 Task: Open Card Card0000000157 in Board Board0000000040 in Workspace WS0000000014 in Trello. Add Member Ayush98111@gmail.com to Card Card0000000157 in Board Board0000000040 in Workspace WS0000000014 in Trello. Add Green Label titled Label0000000157 to Card Card0000000157 in Board Board0000000040 in Workspace WS0000000014 in Trello. Add Checklist CL0000000157 to Card Card0000000157 in Board Board0000000040 in Workspace WS0000000014 in Trello. Add Dates with Start Date as Apr 08 2023 and Due Date as Apr 30 2023 to Card Card0000000157 in Board Board0000000040 in Workspace WS0000000014 in Trello
Action: Mouse moved to (185, 431)
Screenshot: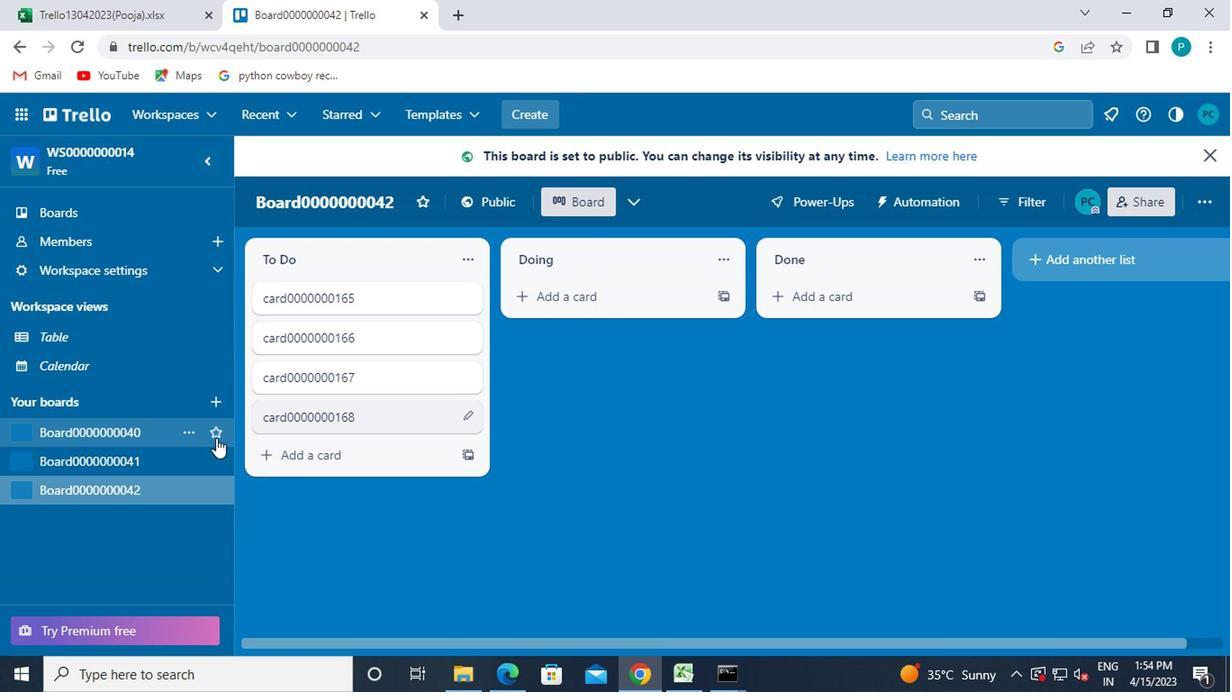 
Action: Mouse pressed left at (185, 431)
Screenshot: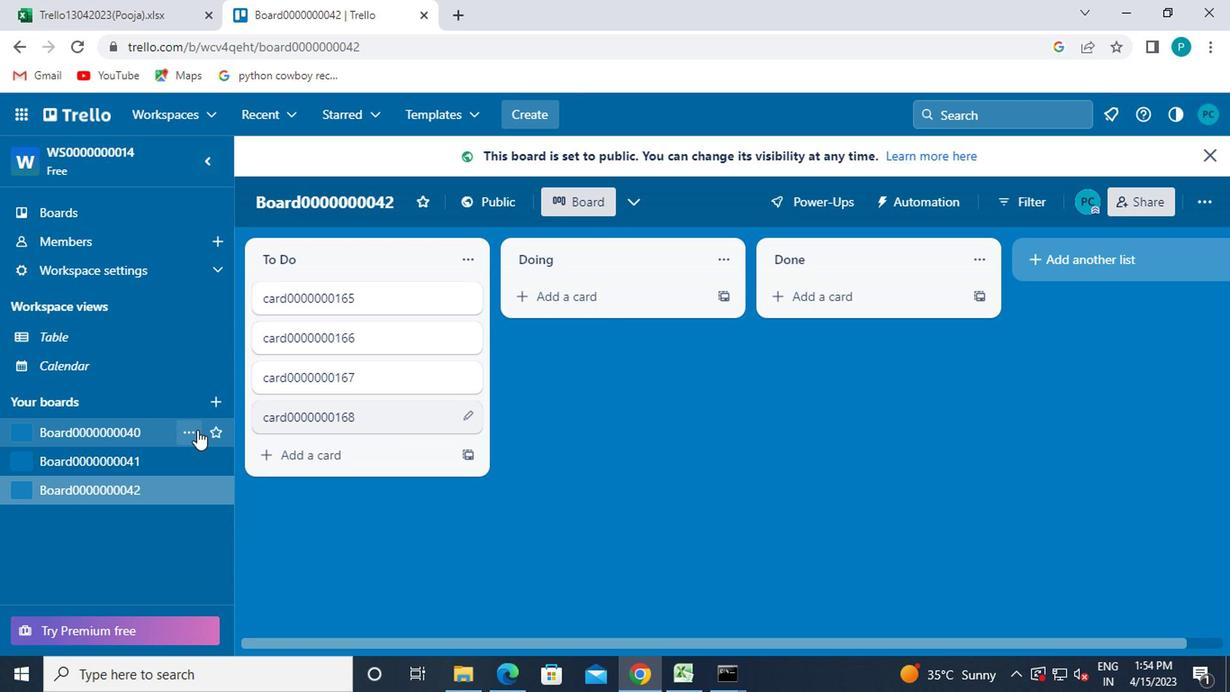 
Action: Mouse moved to (123, 431)
Screenshot: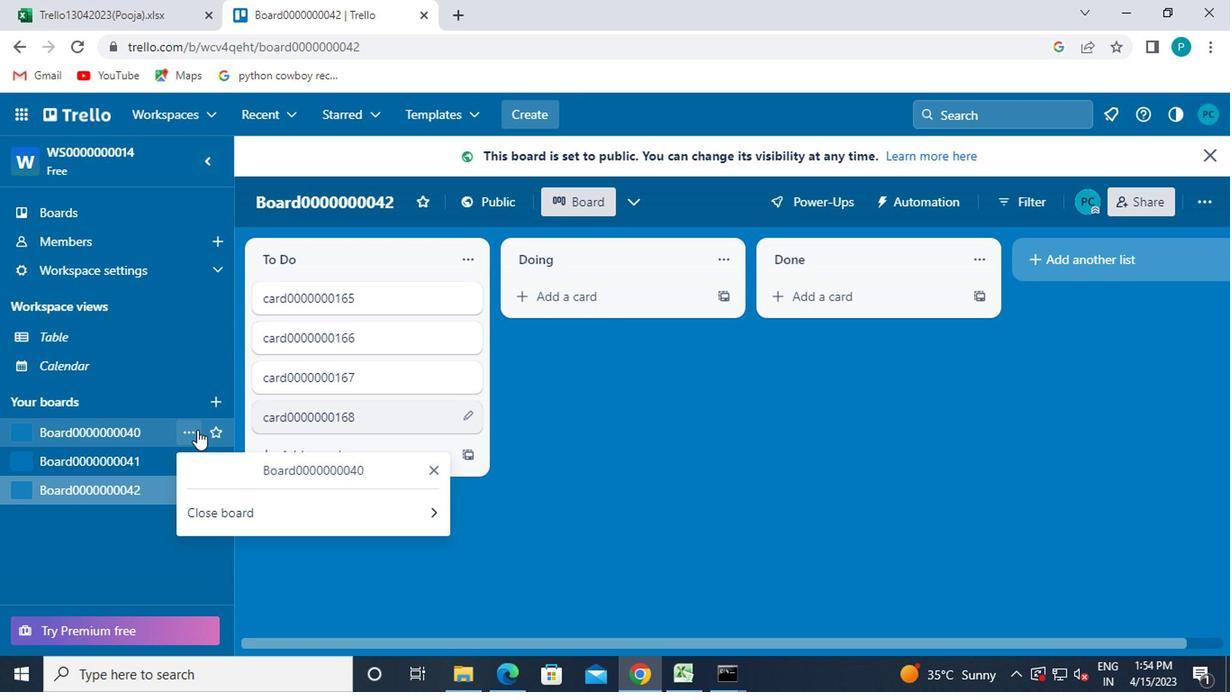 
Action: Mouse pressed left at (123, 431)
Screenshot: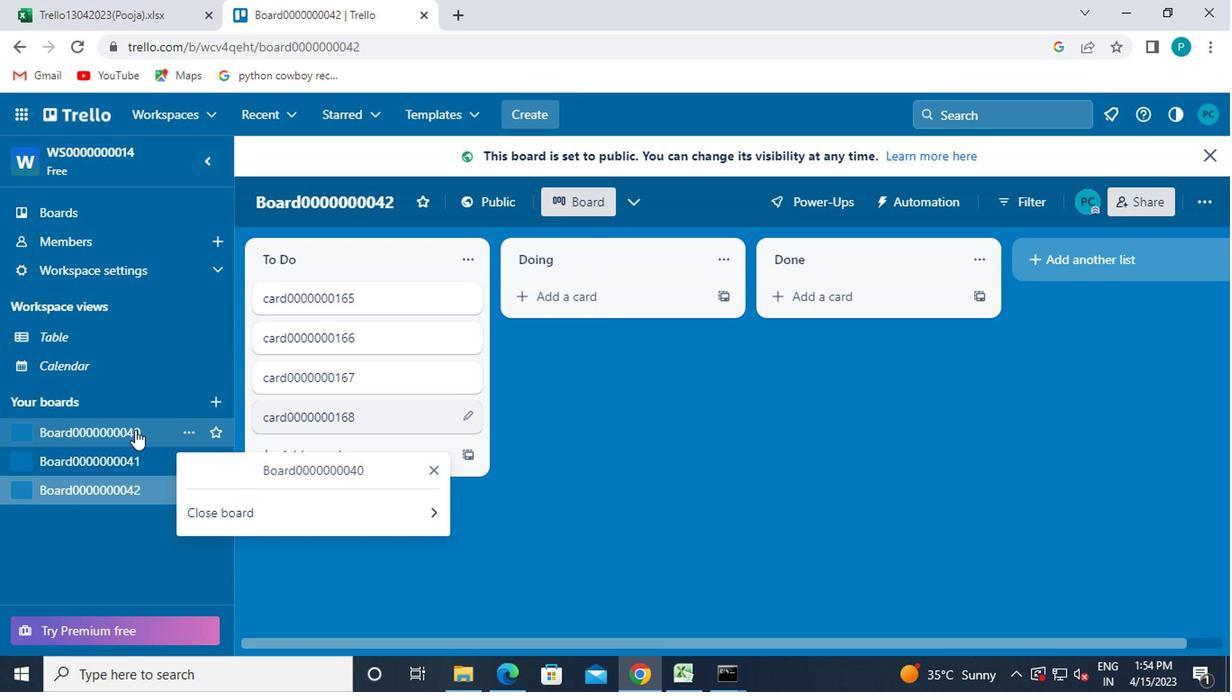 
Action: Mouse moved to (356, 261)
Screenshot: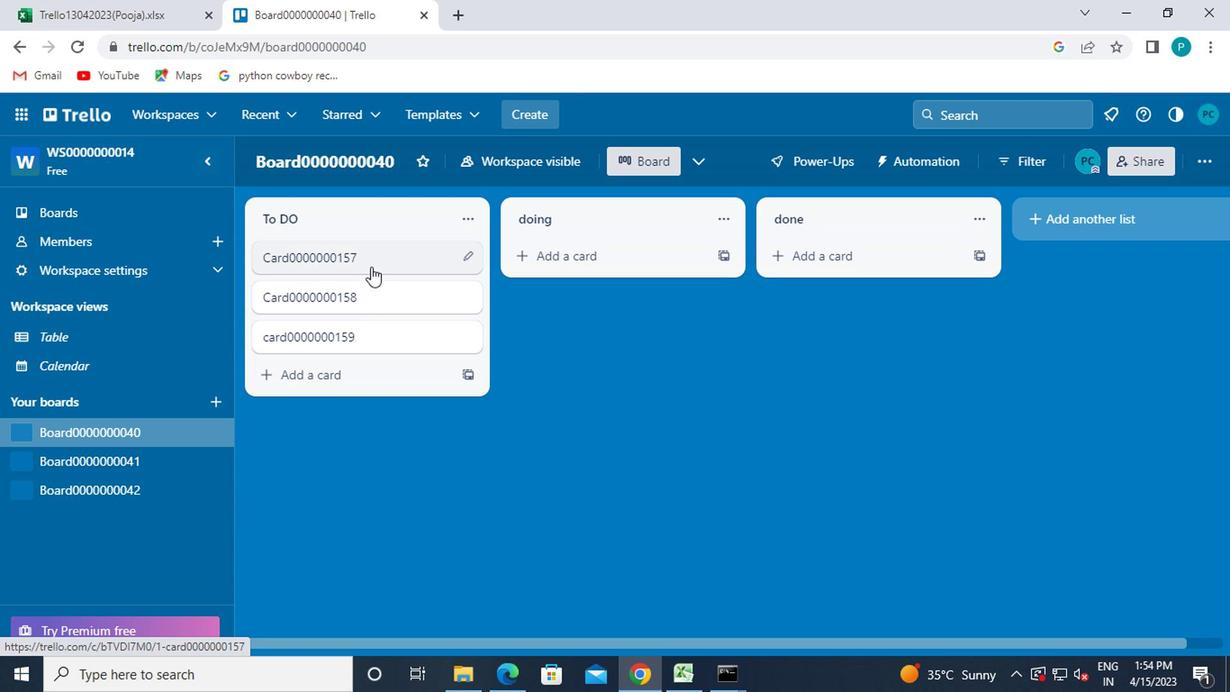 
Action: Mouse pressed left at (356, 261)
Screenshot: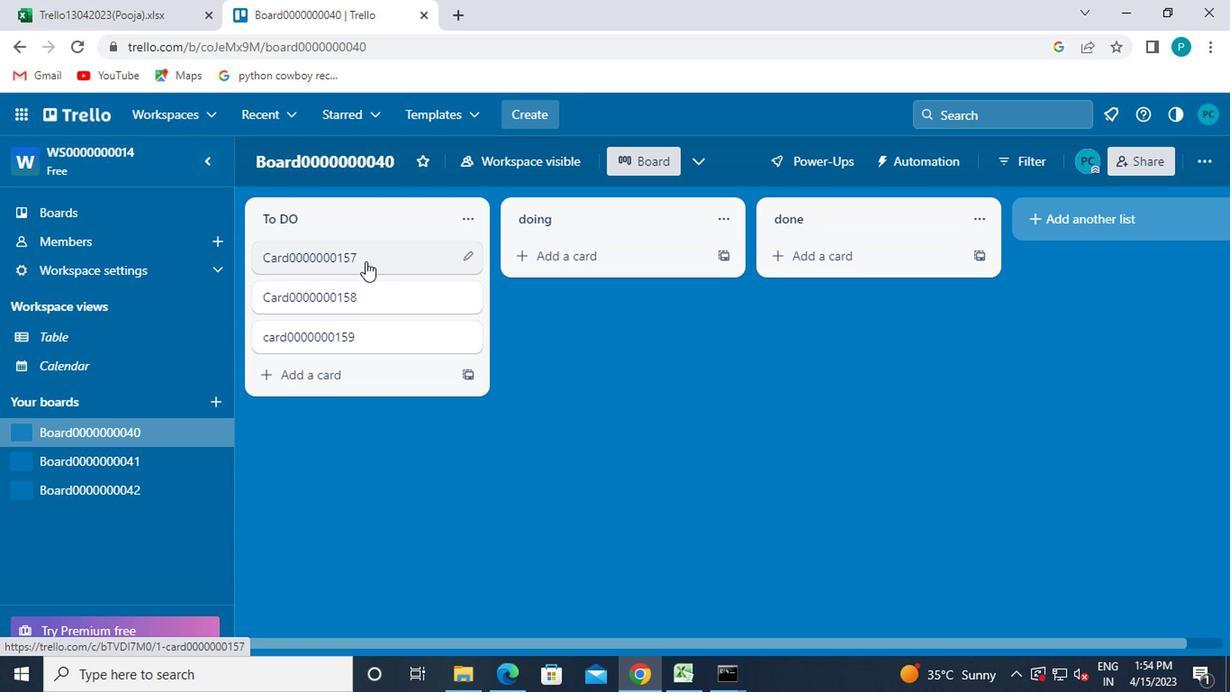 
Action: Mouse moved to (828, 261)
Screenshot: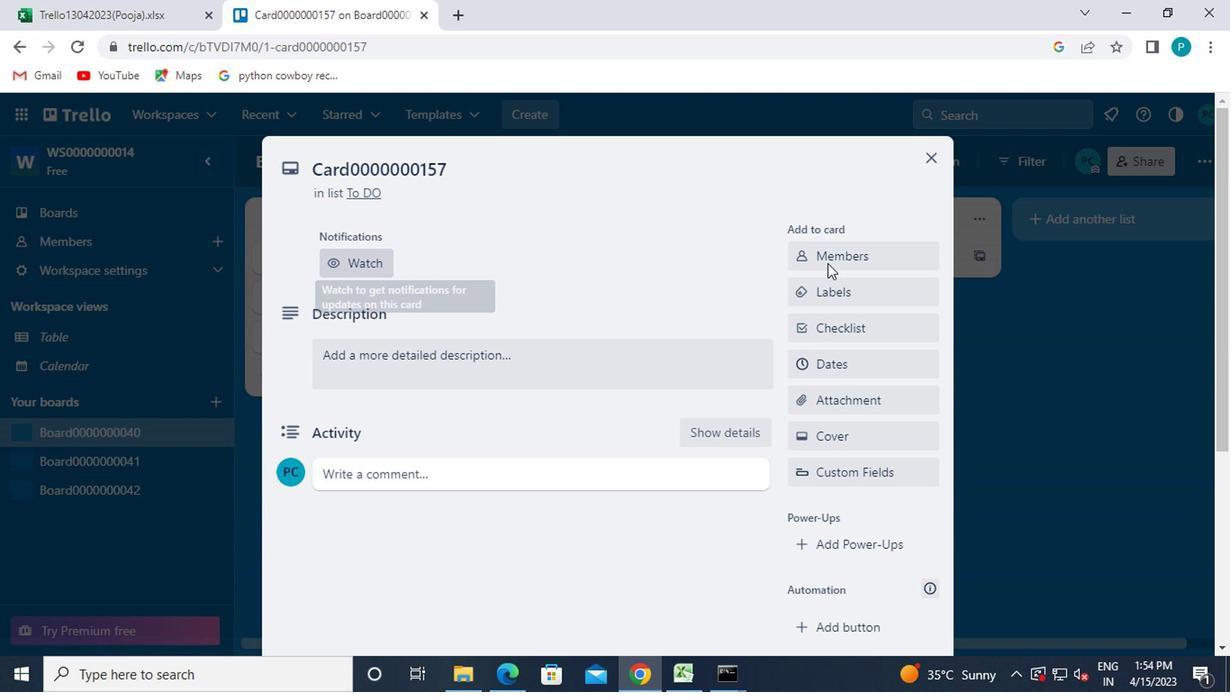 
Action: Mouse pressed left at (828, 261)
Screenshot: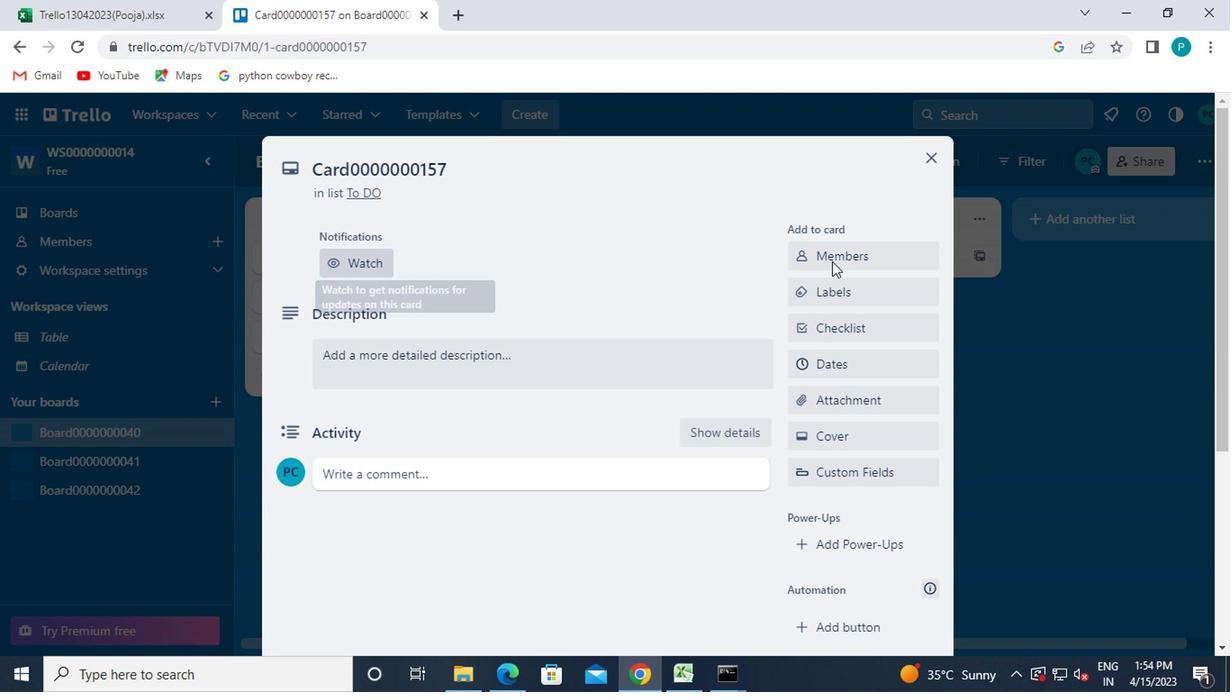 
Action: Mouse moved to (833, 337)
Screenshot: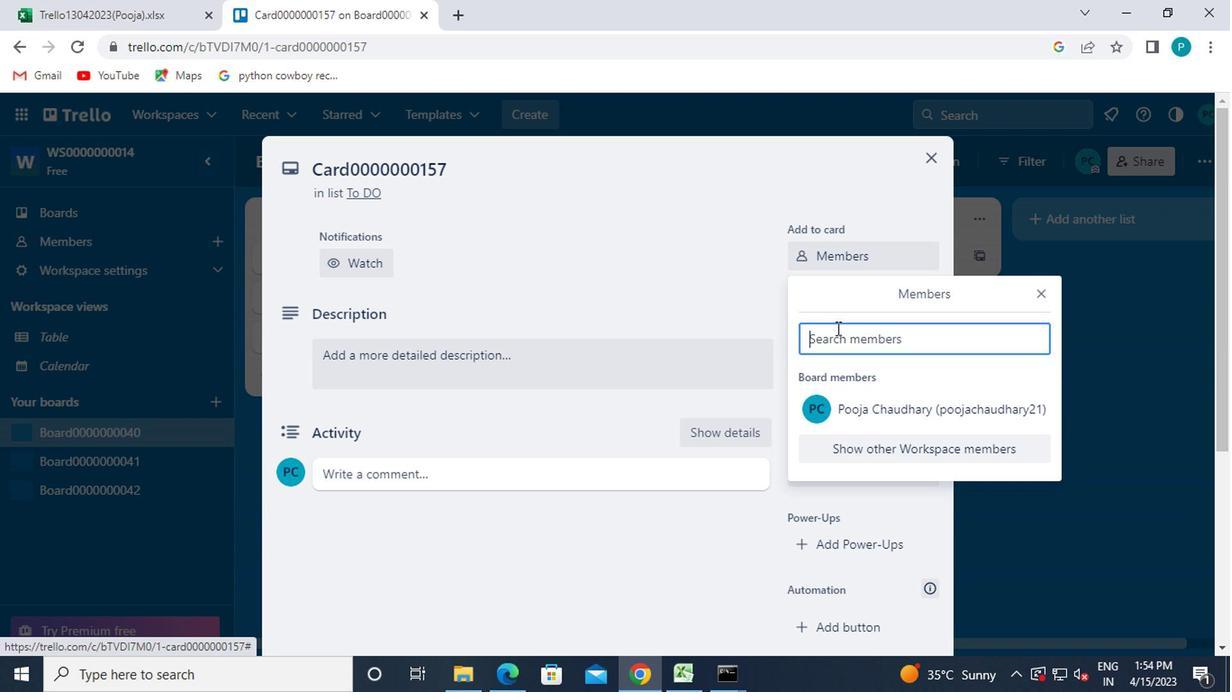 
Action: Mouse pressed left at (833, 337)
Screenshot: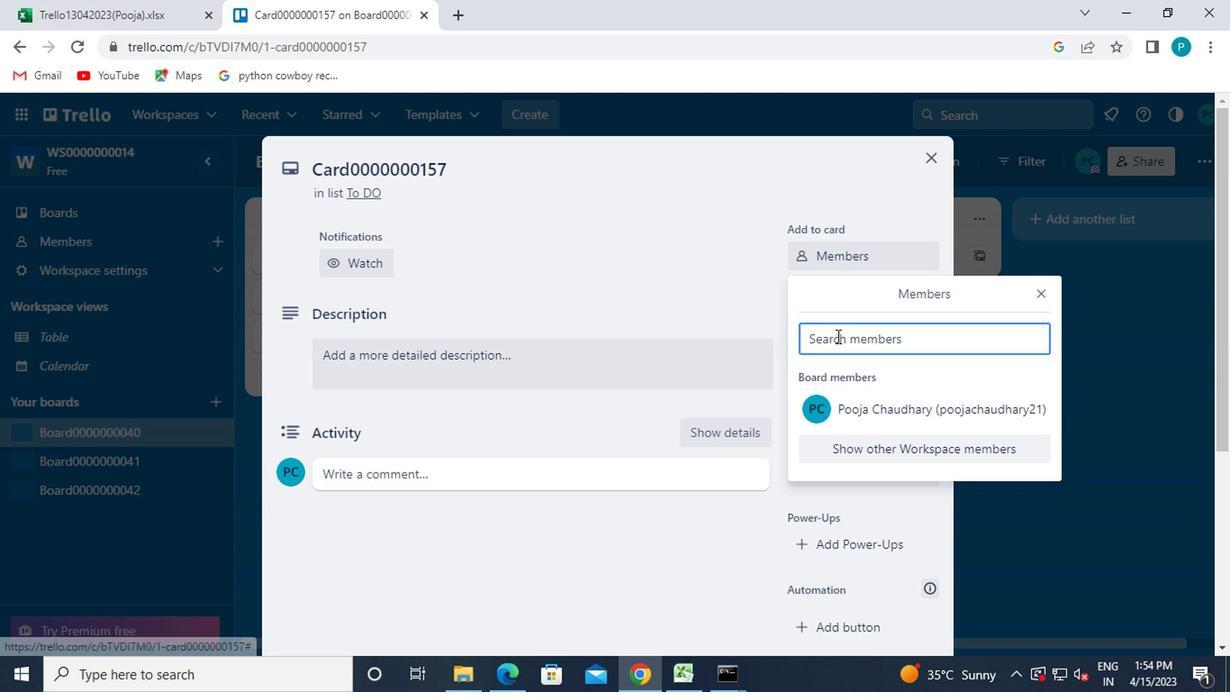 
Action: Mouse moved to (833, 337)
Screenshot: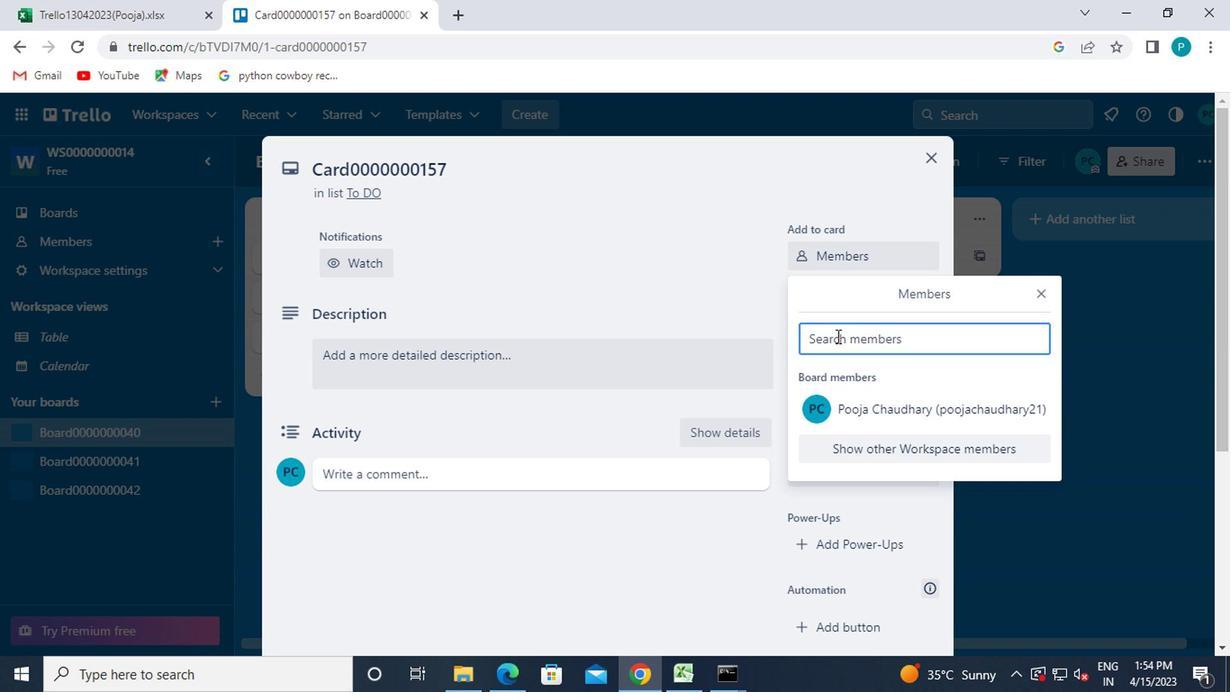 
Action: Key pressed ayush98111<Key.shift>@GMAIL.COM
Screenshot: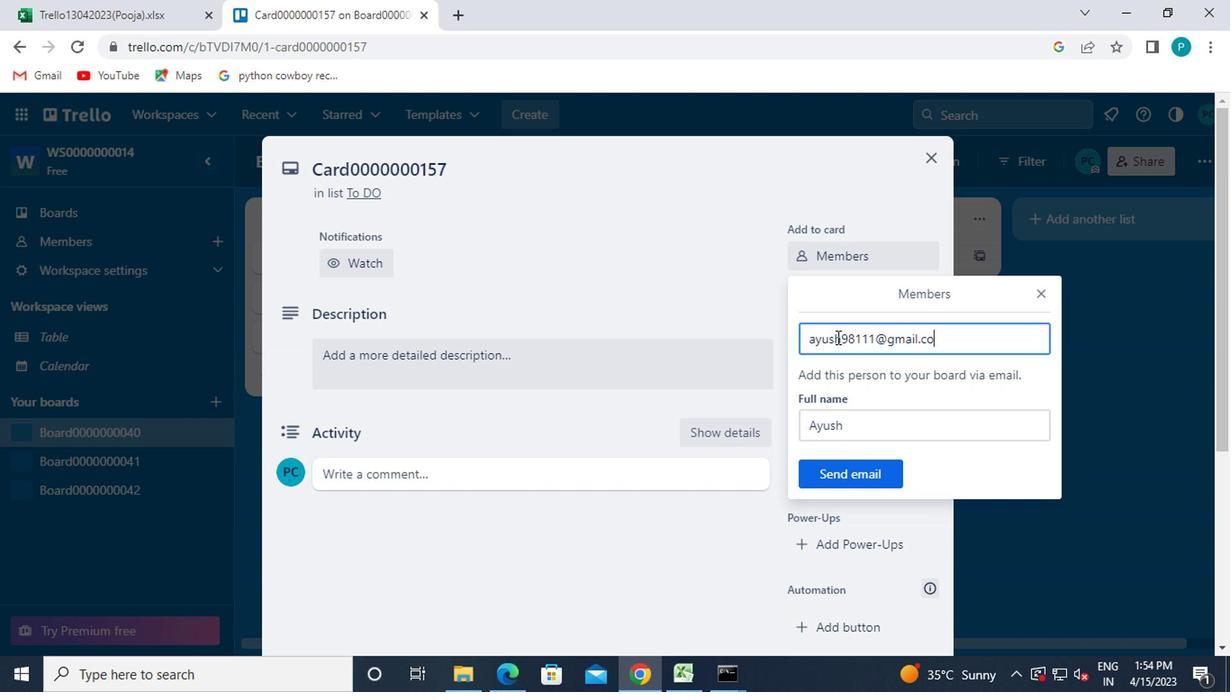 
Action: Mouse moved to (856, 466)
Screenshot: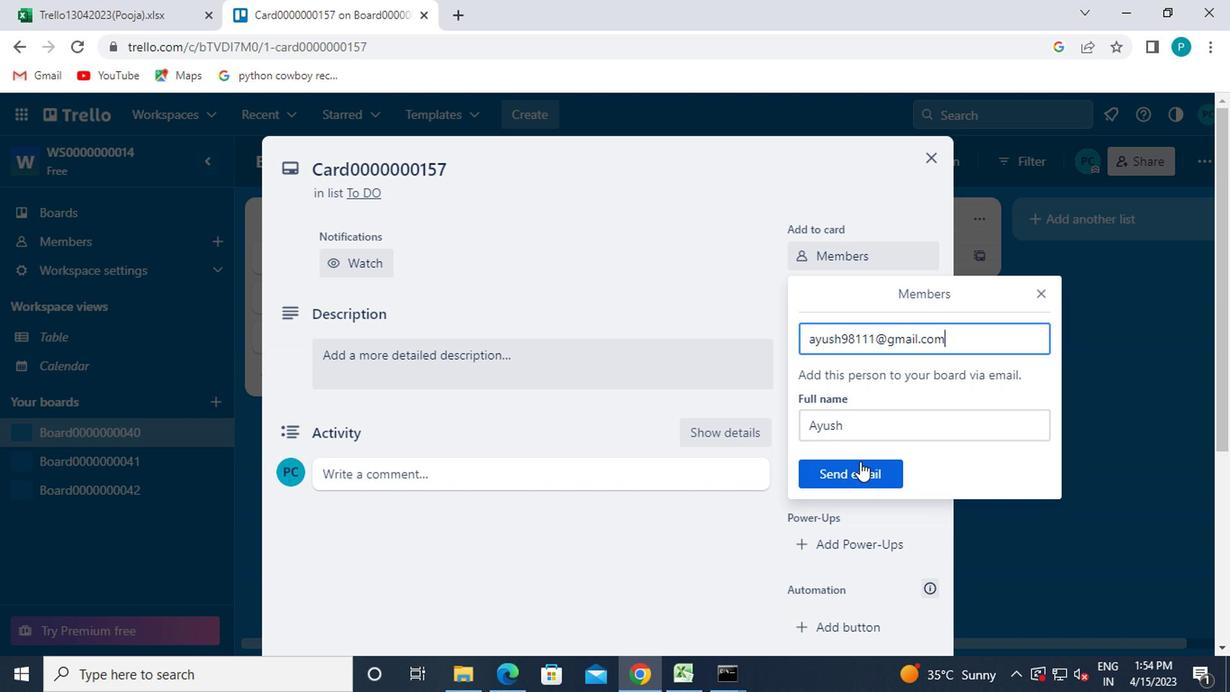 
Action: Mouse pressed left at (856, 466)
Screenshot: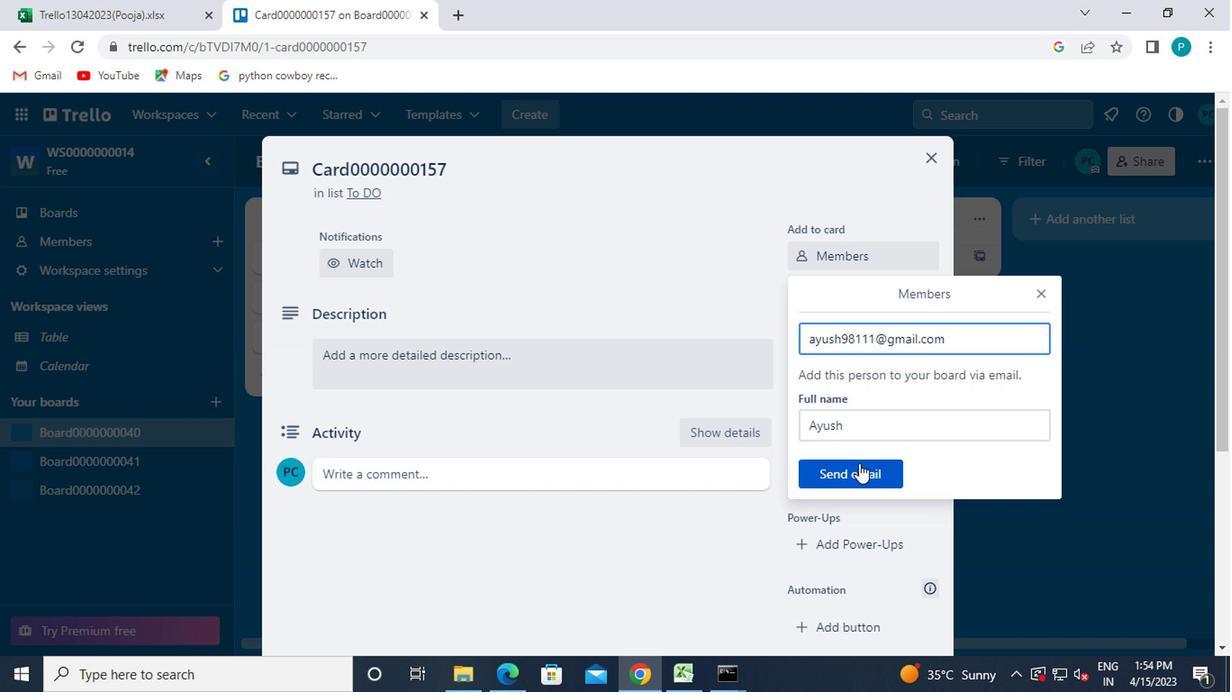 
Action: Mouse moved to (834, 355)
Screenshot: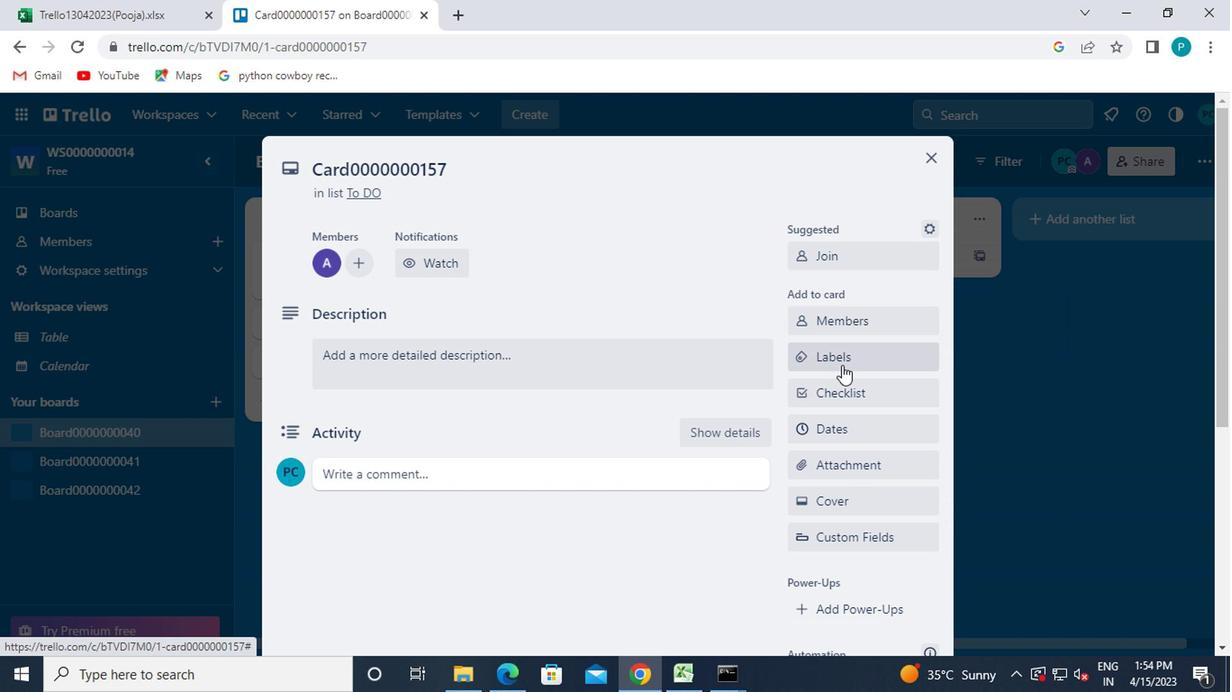 
Action: Mouse pressed left at (834, 355)
Screenshot: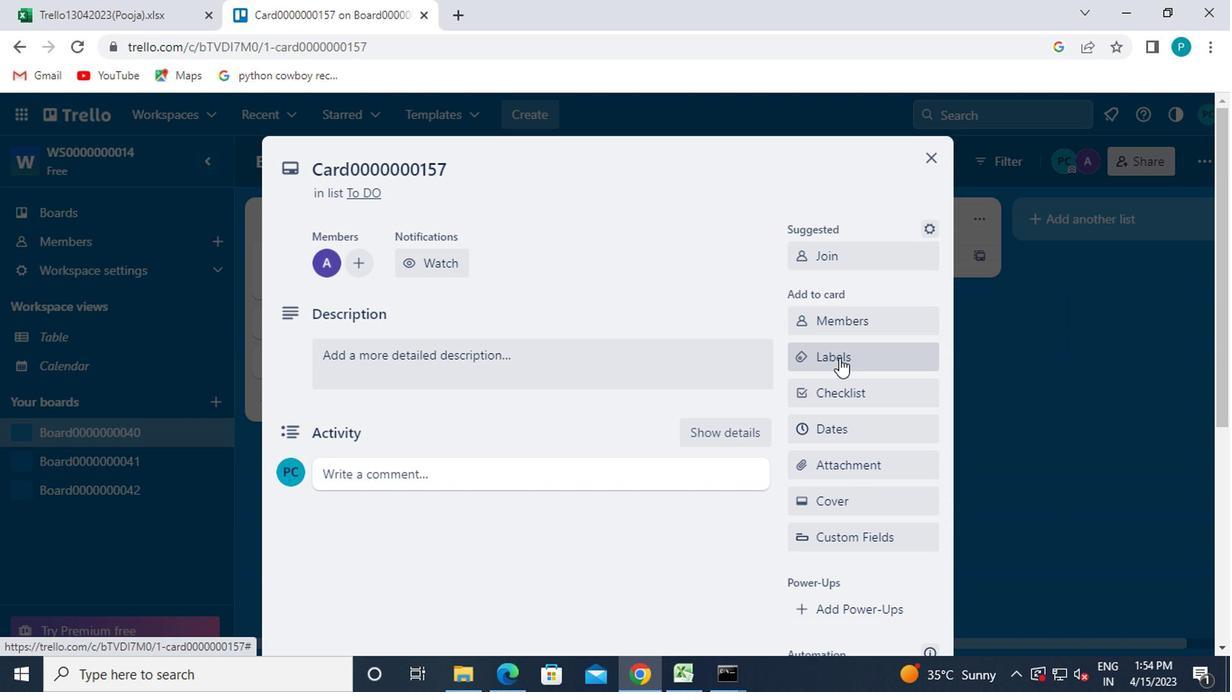 
Action: Mouse moved to (871, 480)
Screenshot: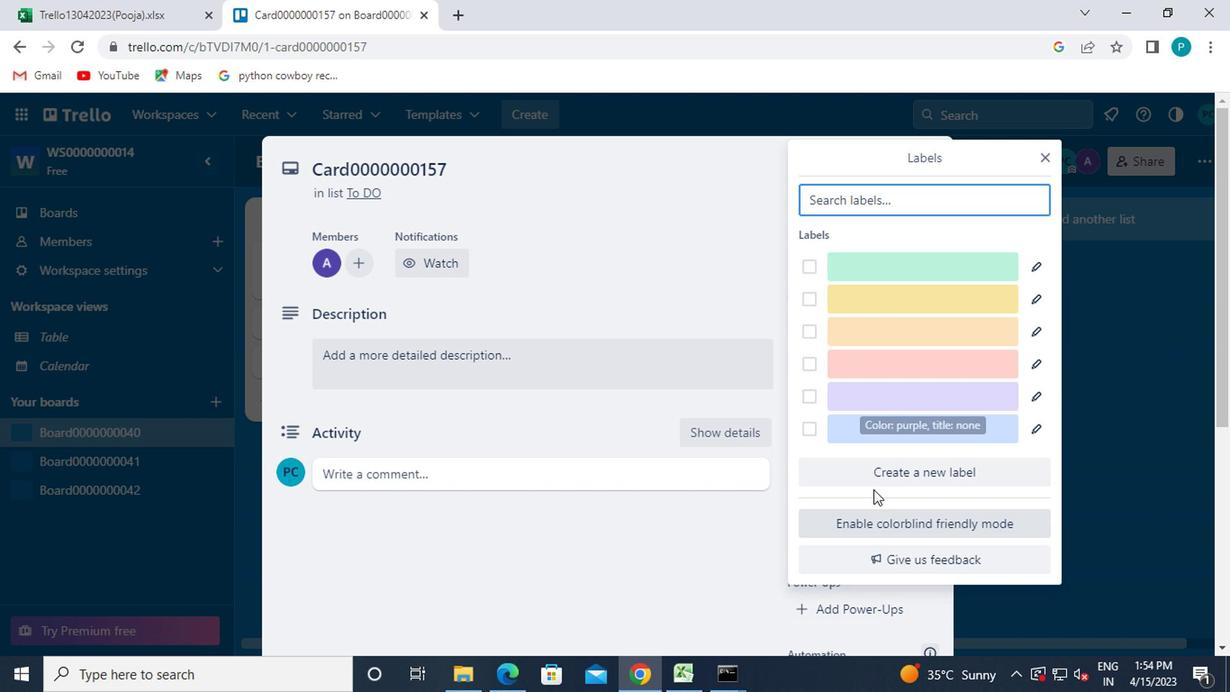 
Action: Mouse pressed left at (871, 480)
Screenshot: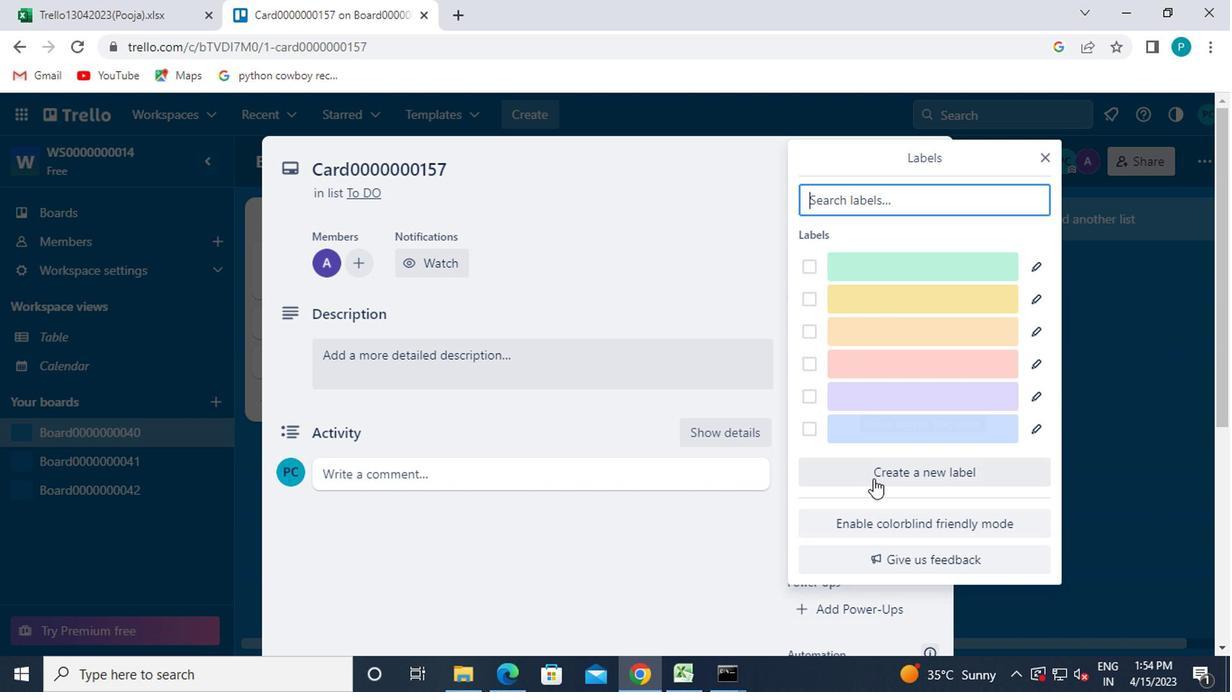 
Action: Mouse moved to (817, 414)
Screenshot: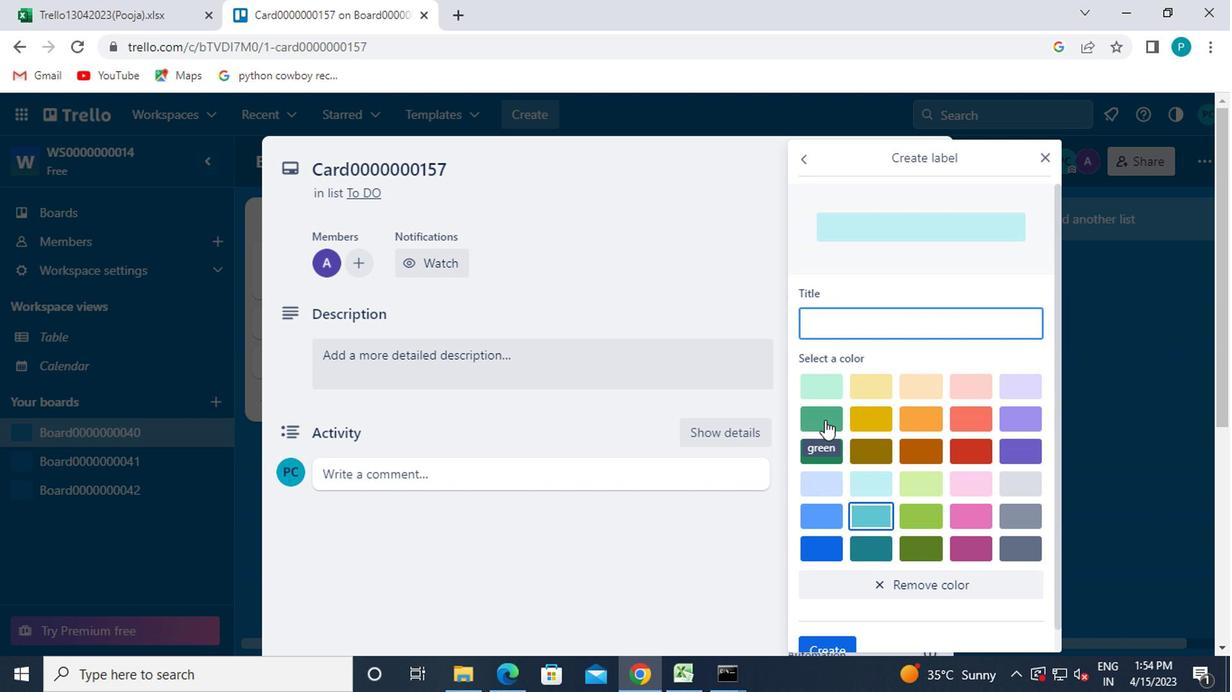 
Action: Mouse pressed left at (817, 414)
Screenshot: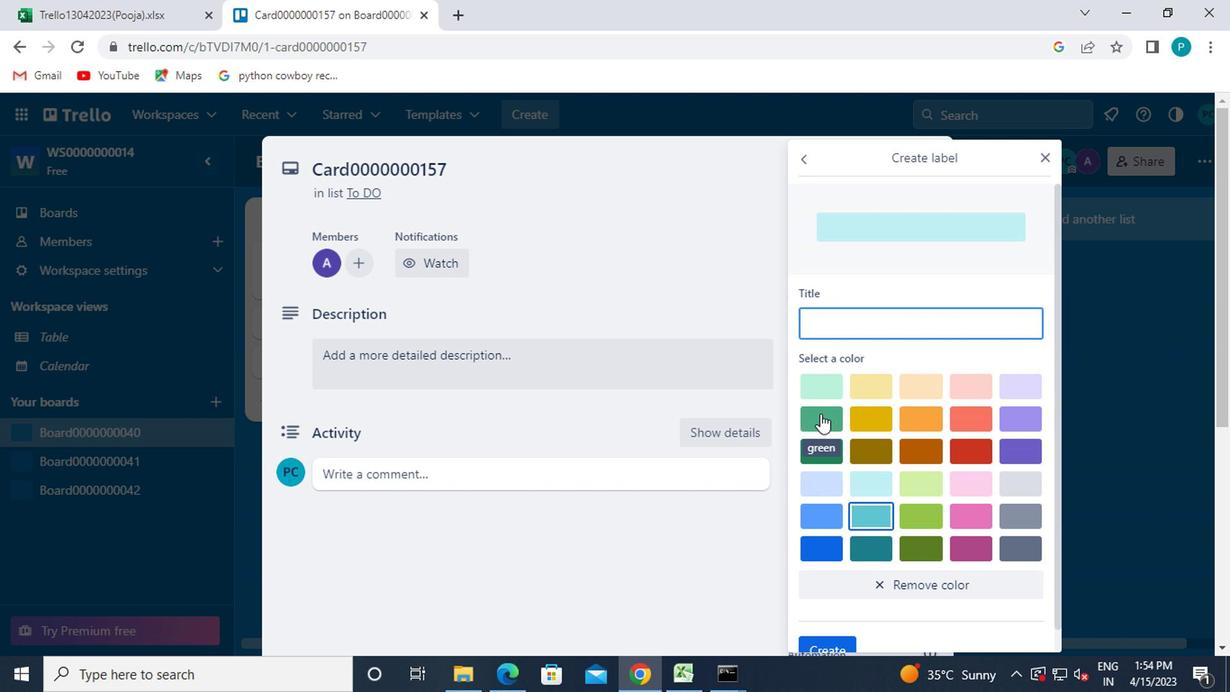 
Action: Mouse moved to (841, 319)
Screenshot: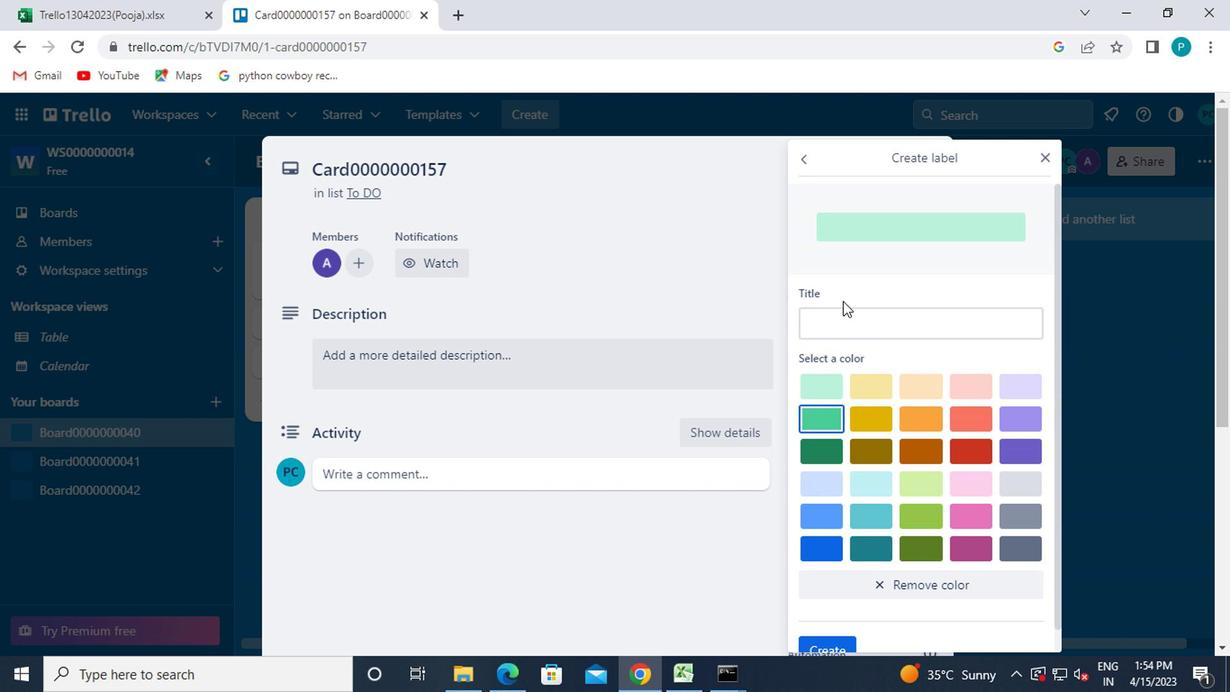 
Action: Mouse pressed left at (841, 319)
Screenshot: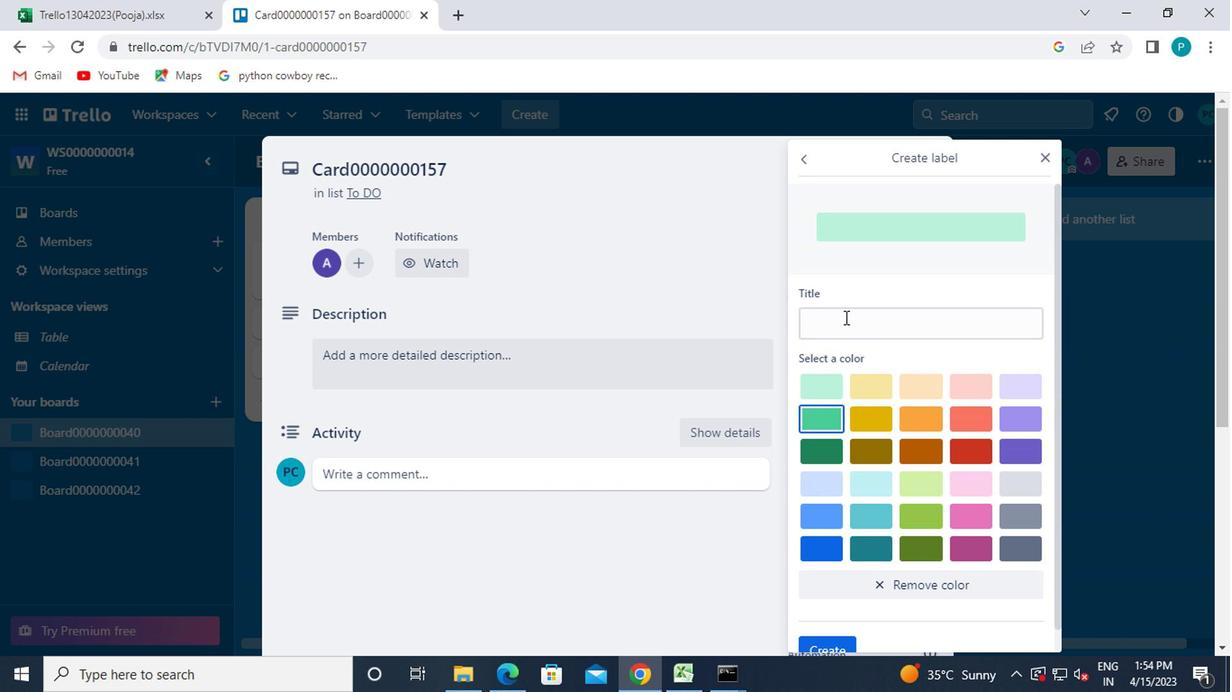 
Action: Mouse moved to (841, 332)
Screenshot: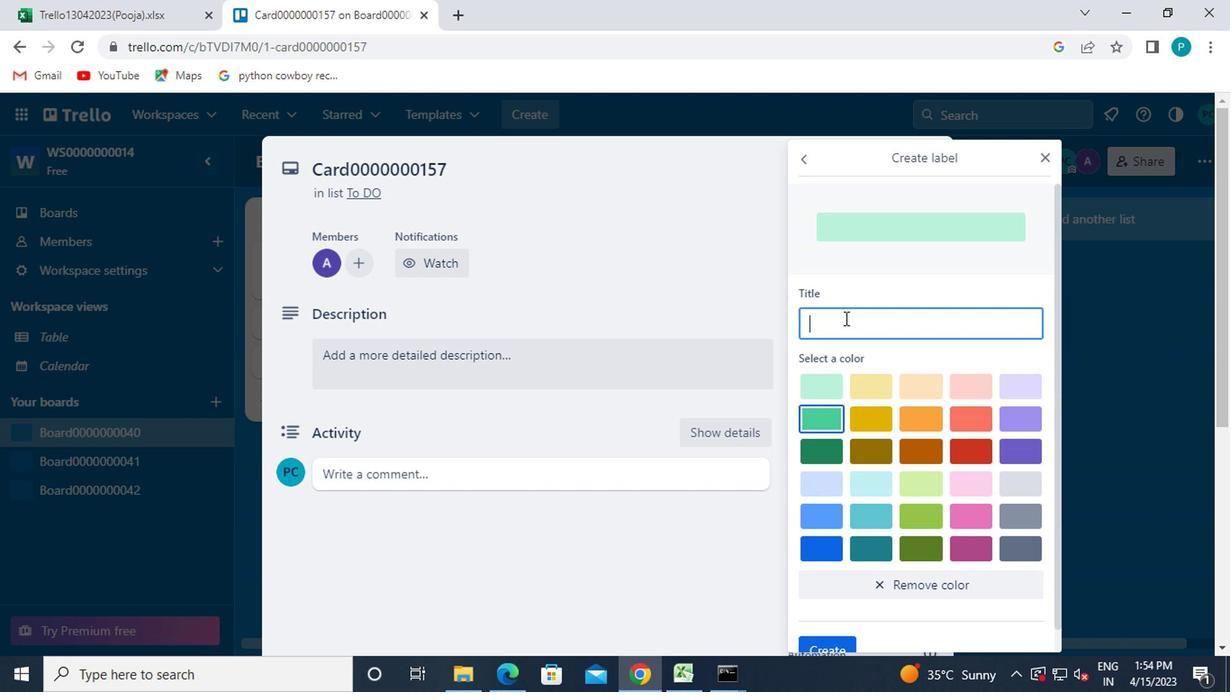 
Action: Key pressed <Key.caps_lock>L<Key.caps_lock>ABEL0000000157
Screenshot: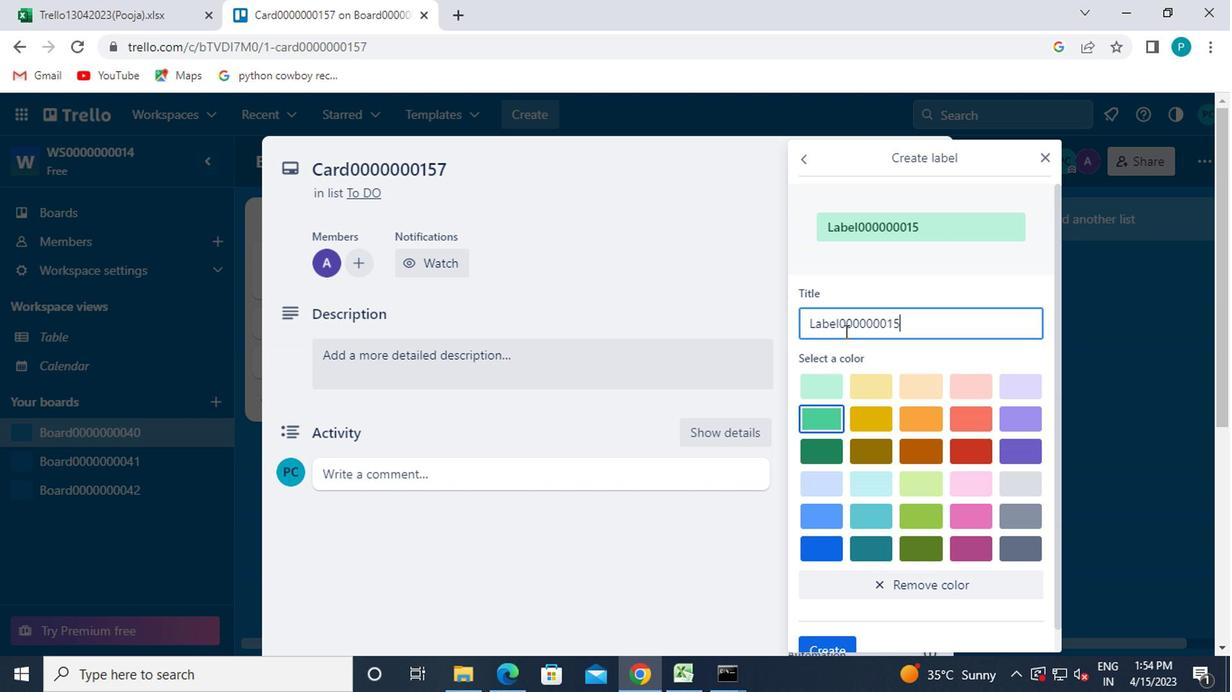 
Action: Mouse moved to (789, 517)
Screenshot: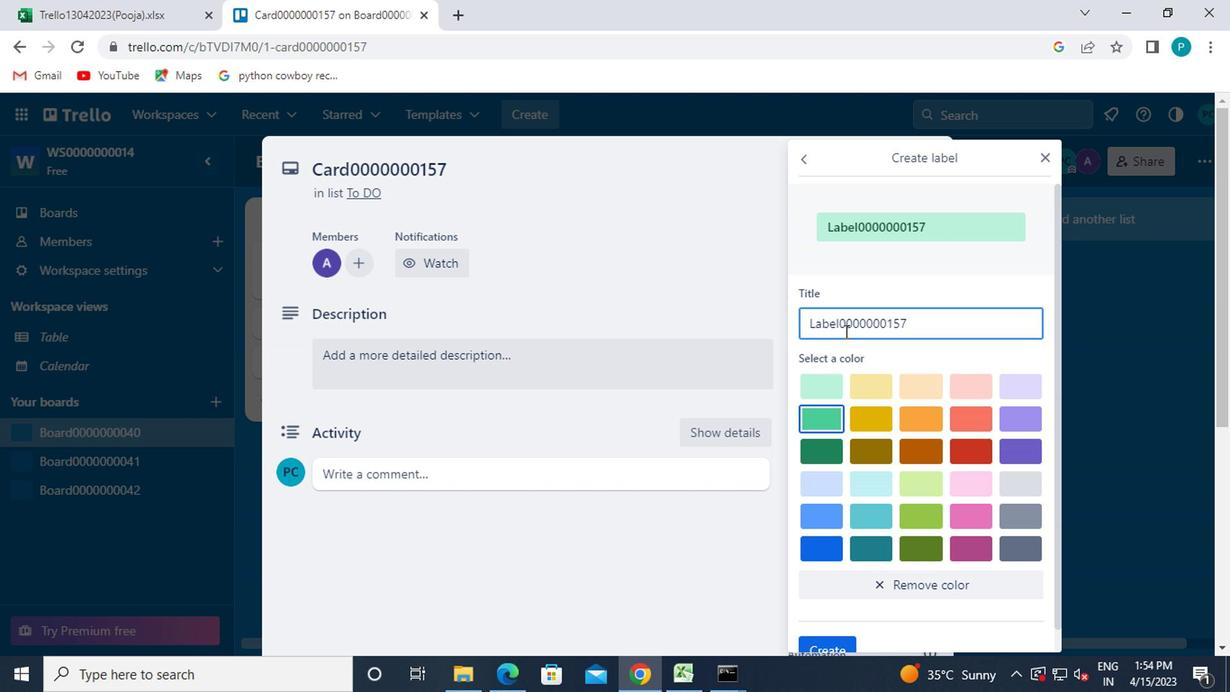 
Action: Mouse scrolled (789, 516) with delta (0, -1)
Screenshot: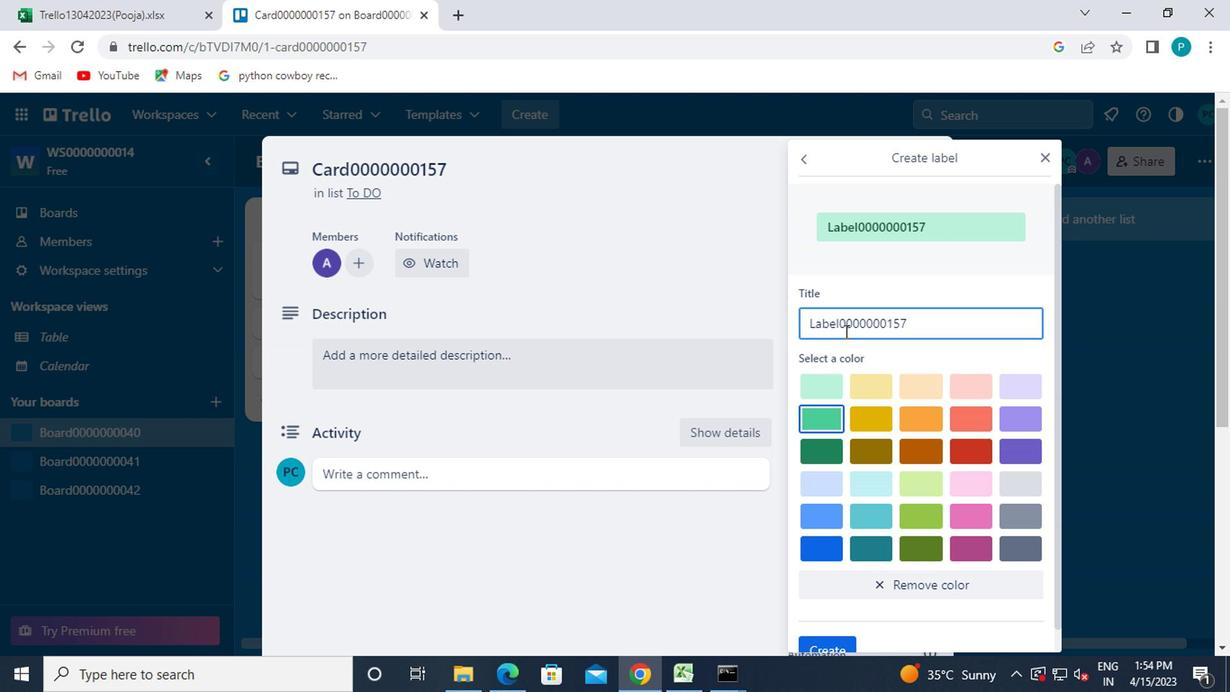 
Action: Mouse moved to (789, 587)
Screenshot: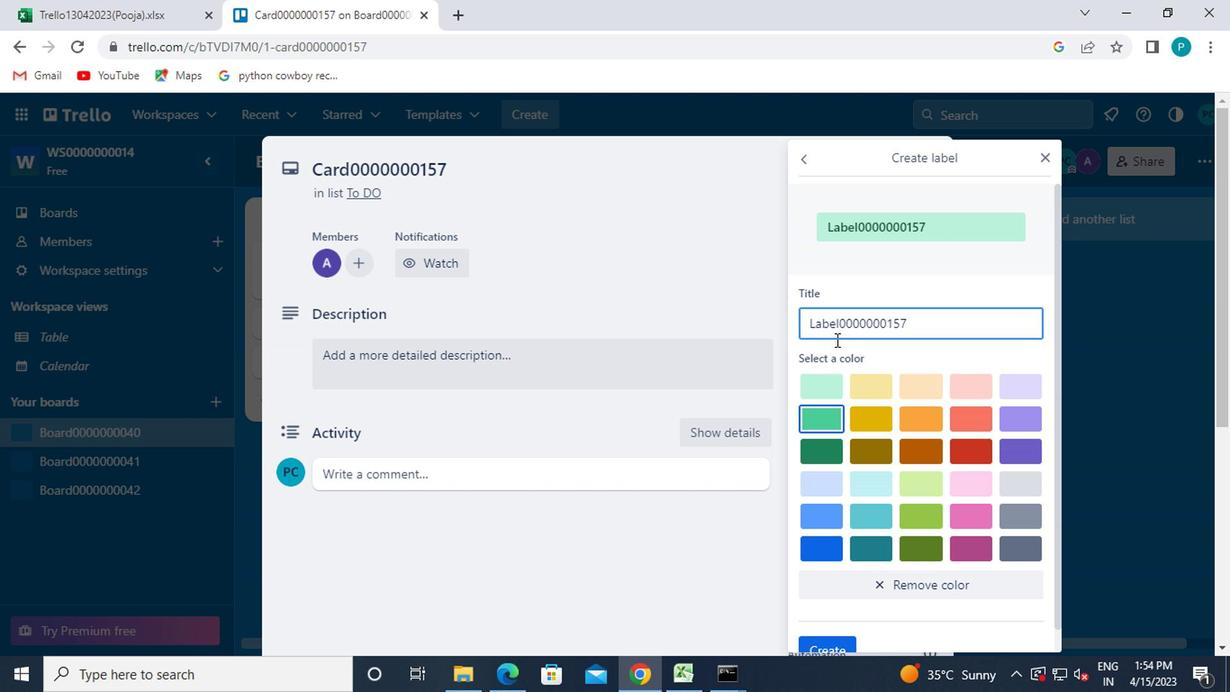 
Action: Mouse scrolled (789, 585) with delta (0, -1)
Screenshot: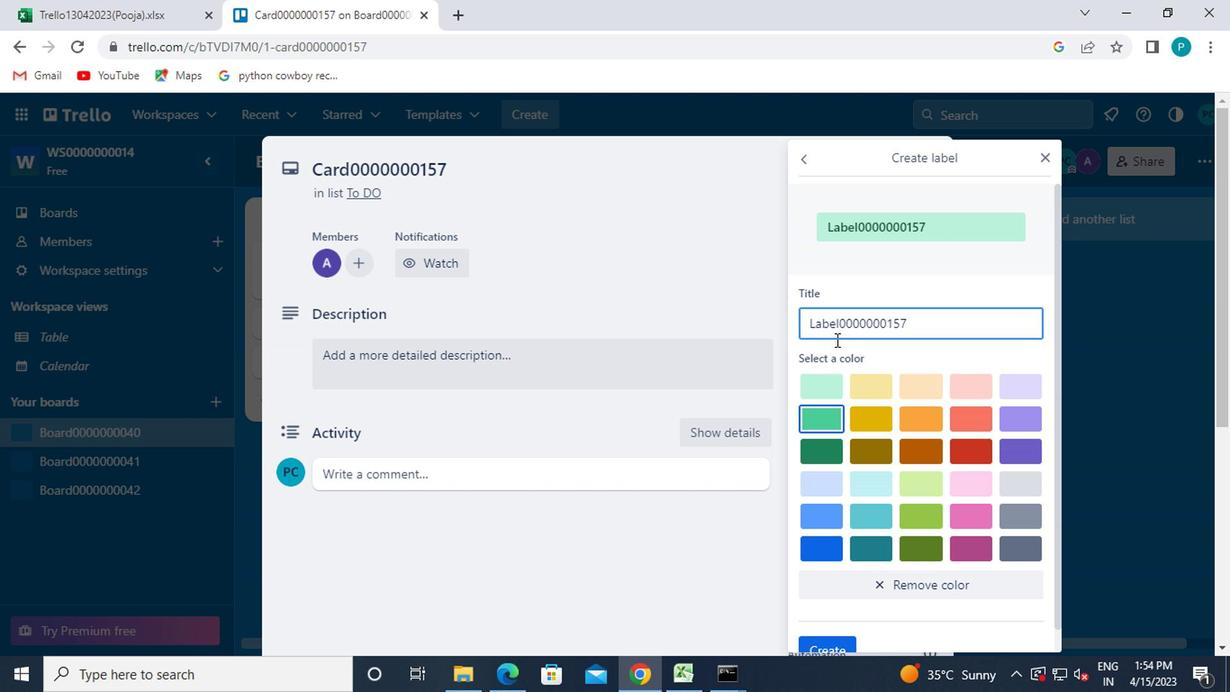 
Action: Mouse moved to (817, 604)
Screenshot: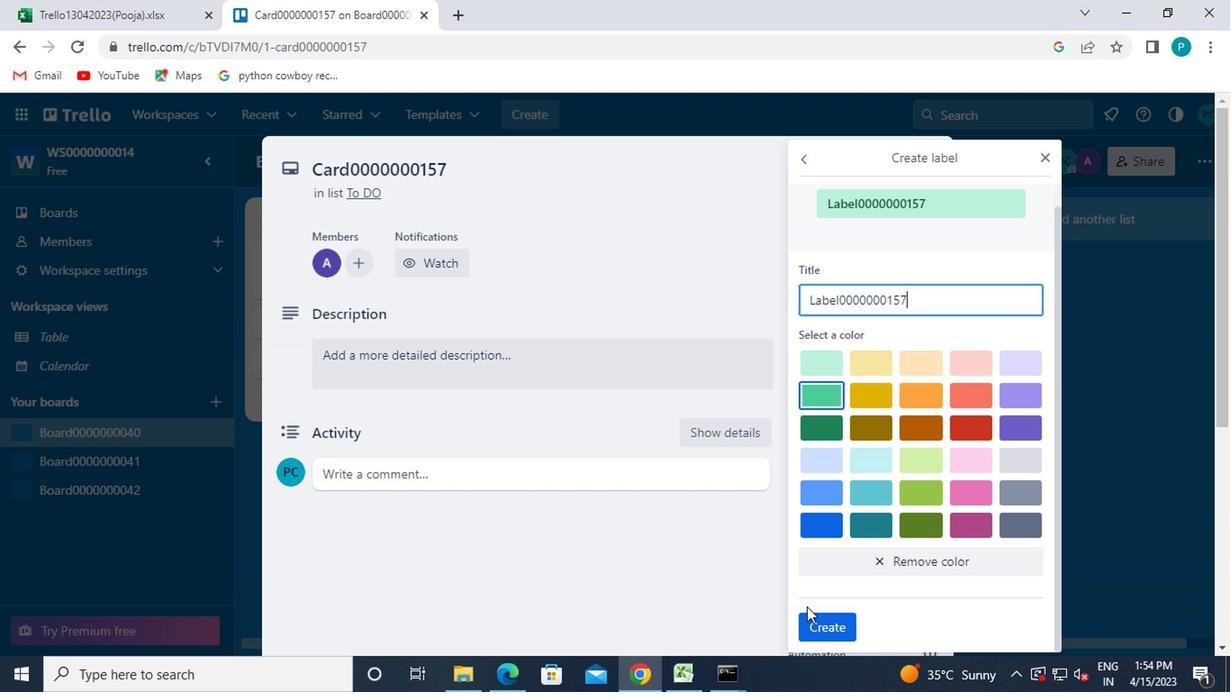
Action: Mouse scrolled (817, 603) with delta (0, -1)
Screenshot: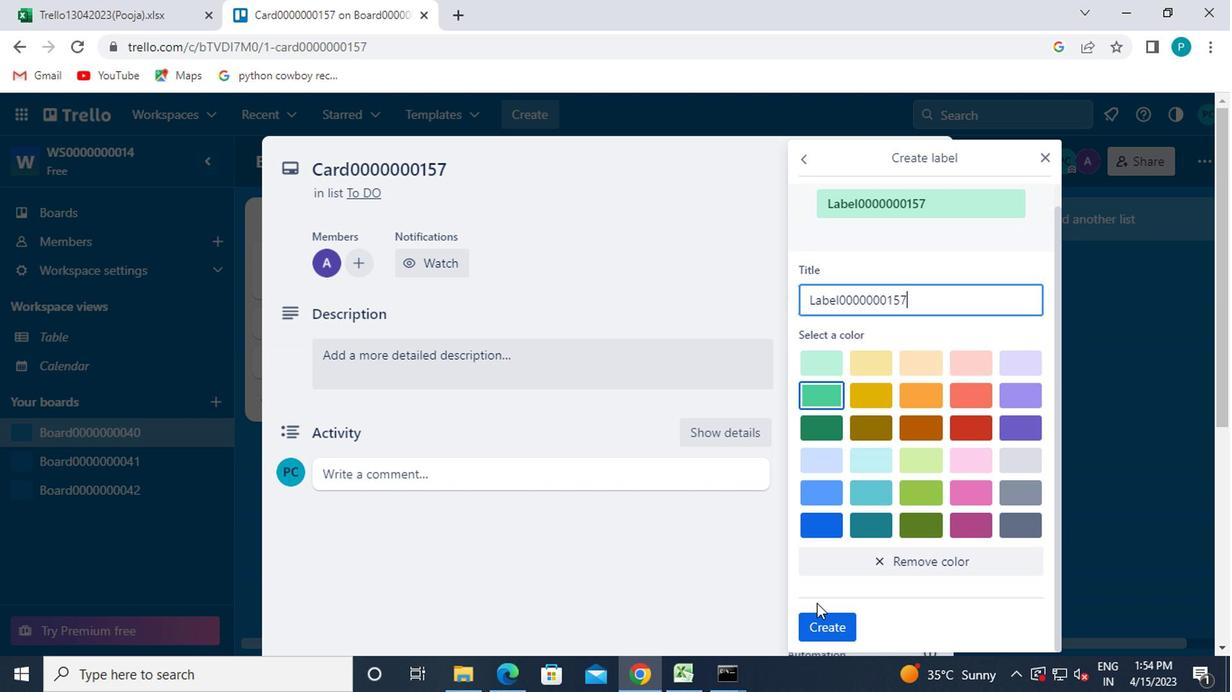 
Action: Mouse scrolled (817, 603) with delta (0, -1)
Screenshot: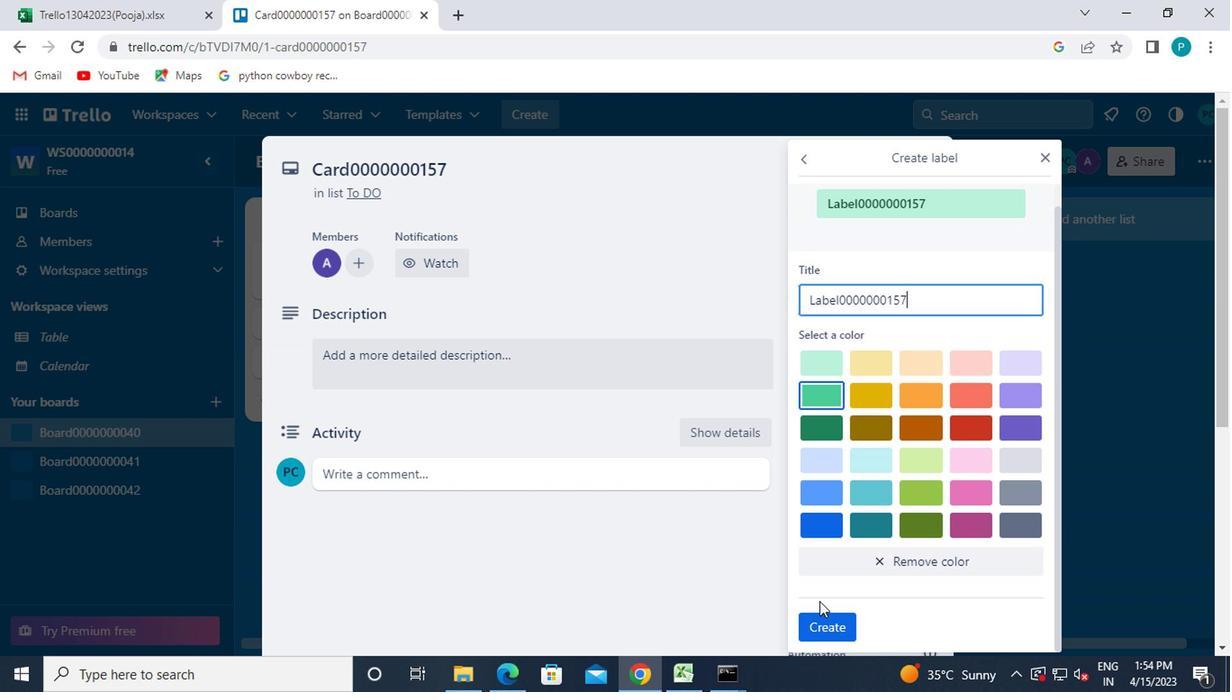 
Action: Mouse moved to (820, 620)
Screenshot: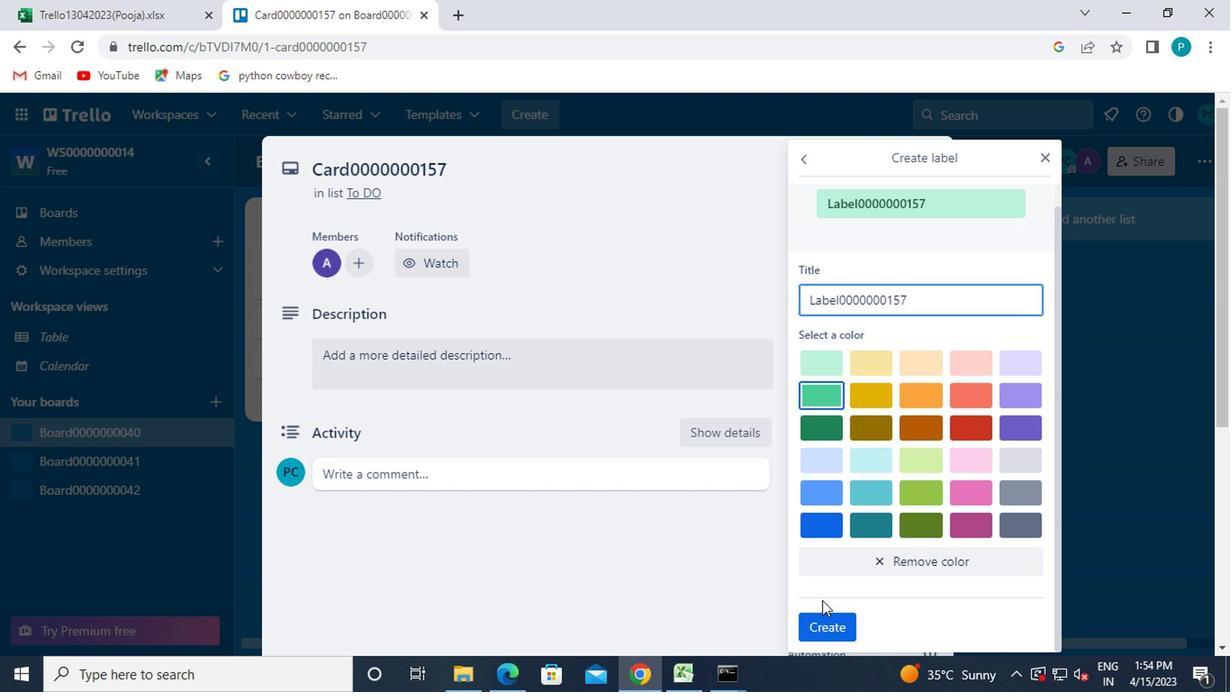 
Action: Mouse pressed left at (820, 620)
Screenshot: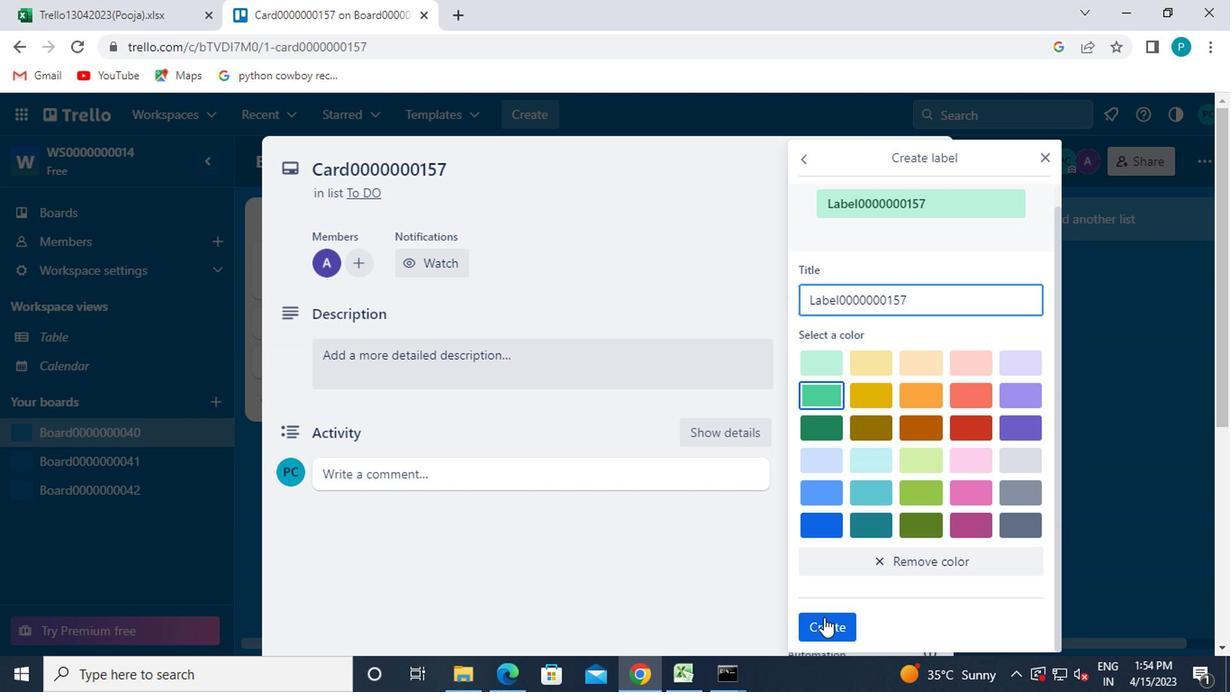 
Action: Mouse moved to (1042, 155)
Screenshot: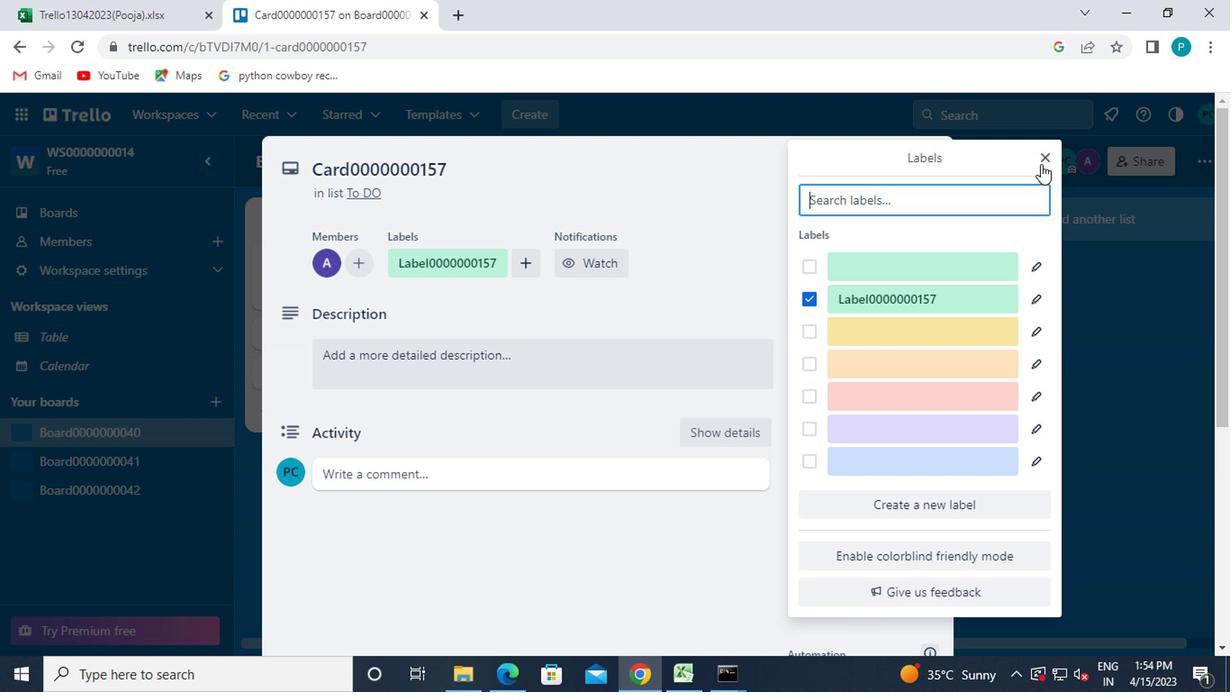 
Action: Mouse pressed left at (1042, 155)
Screenshot: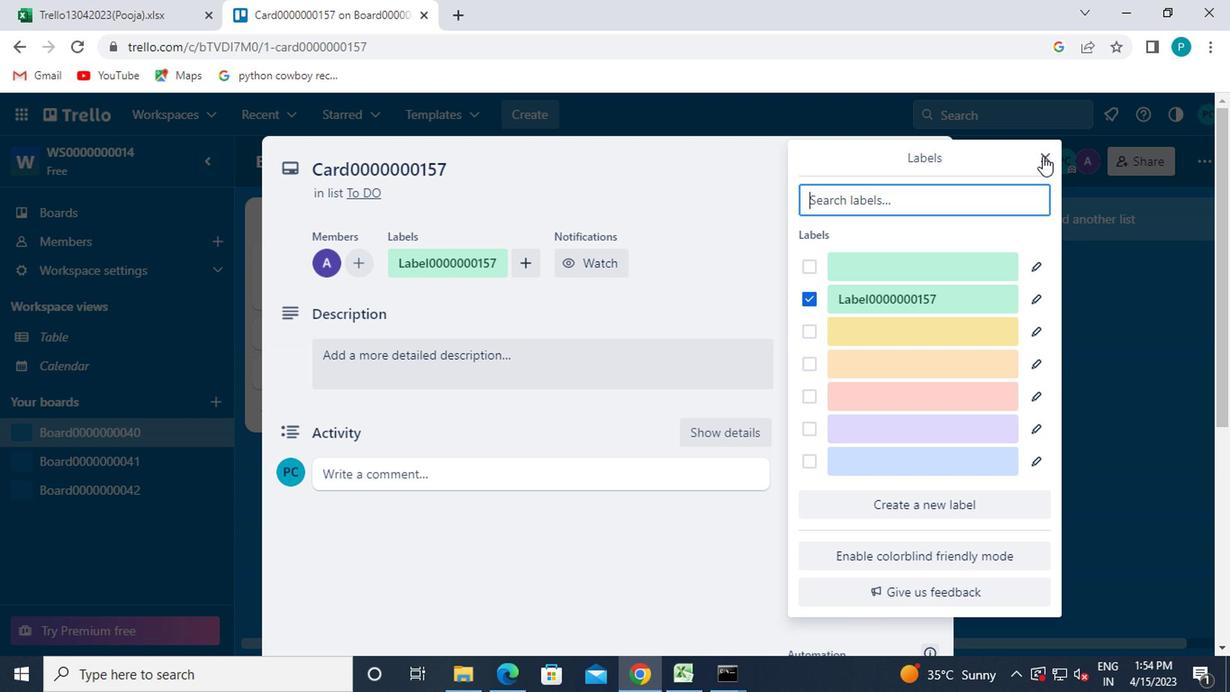 
Action: Mouse moved to (897, 402)
Screenshot: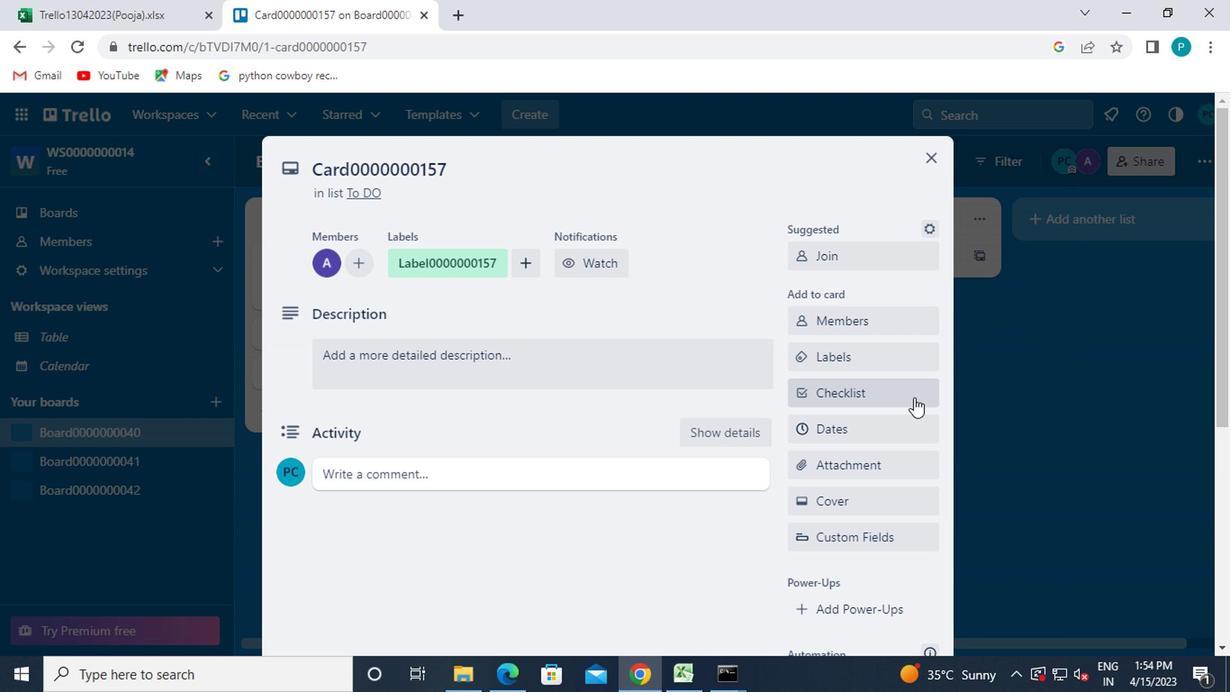 
Action: Mouse pressed left at (897, 402)
Screenshot: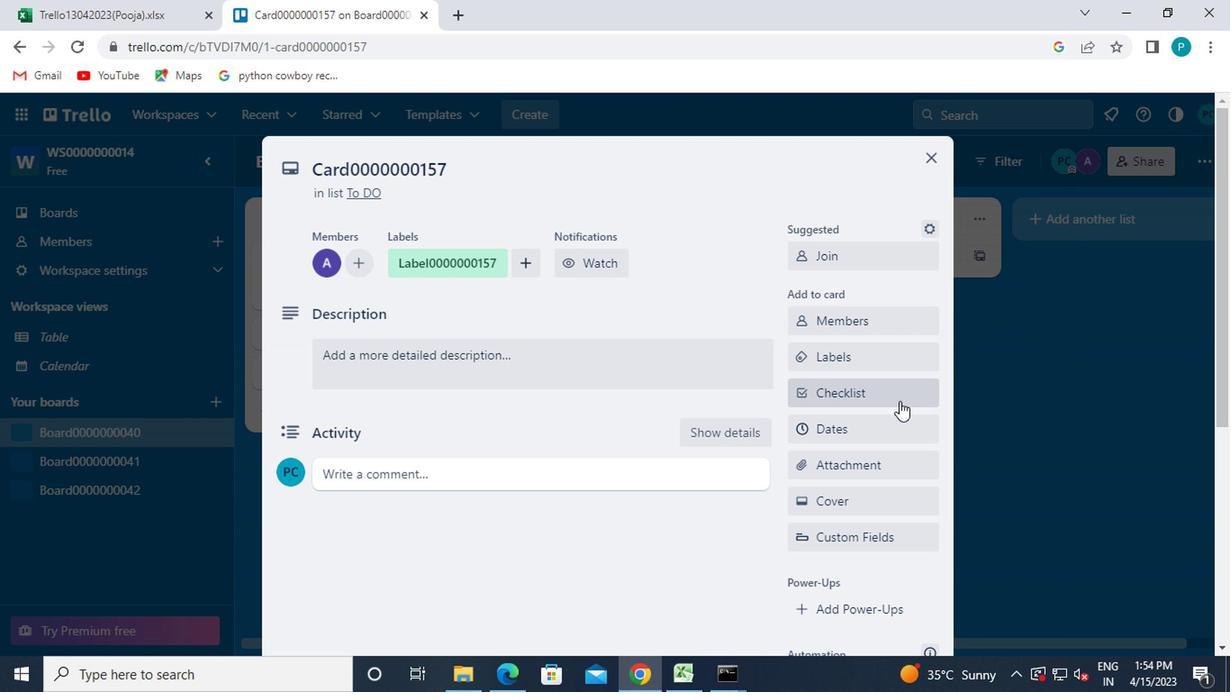 
Action: Mouse moved to (896, 402)
Screenshot: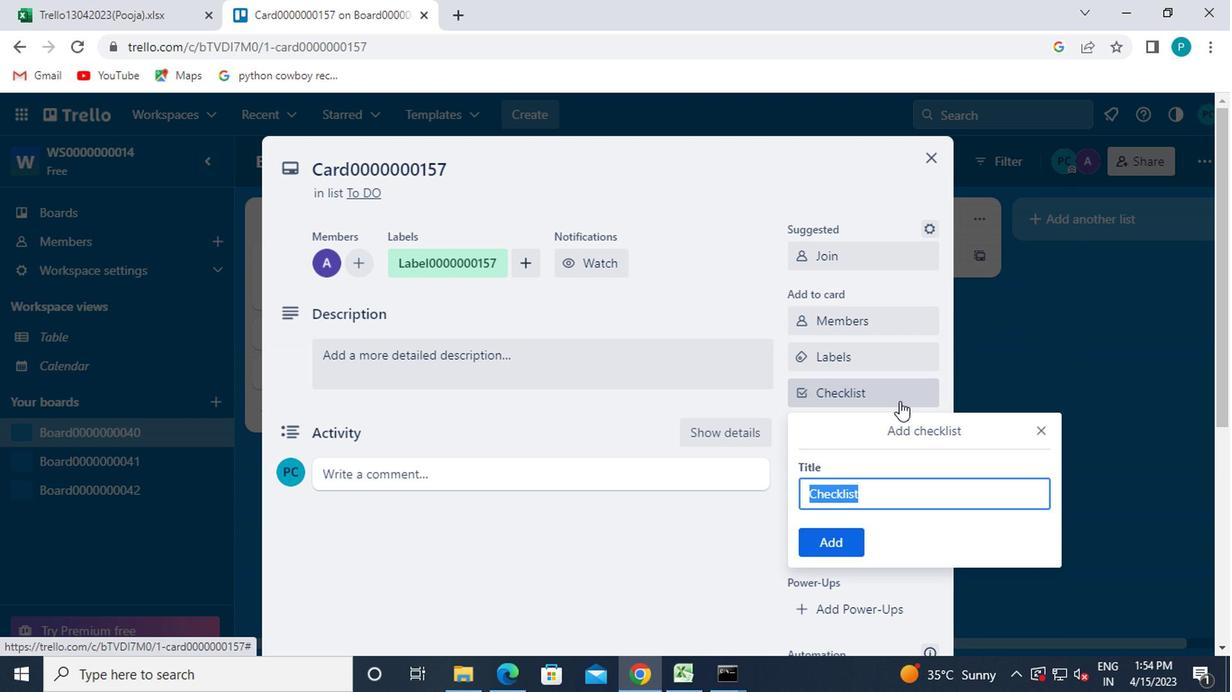 
Action: Key pressed <Key.caps_lock>CL0000000157
Screenshot: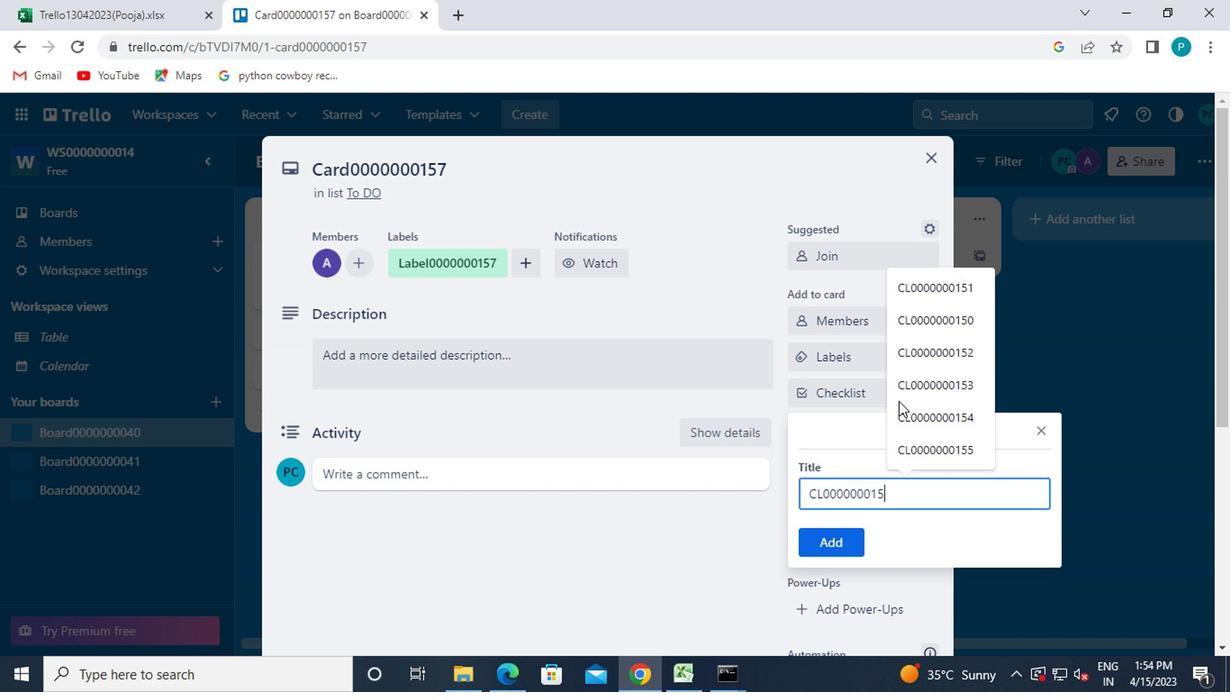
Action: Mouse moved to (841, 558)
Screenshot: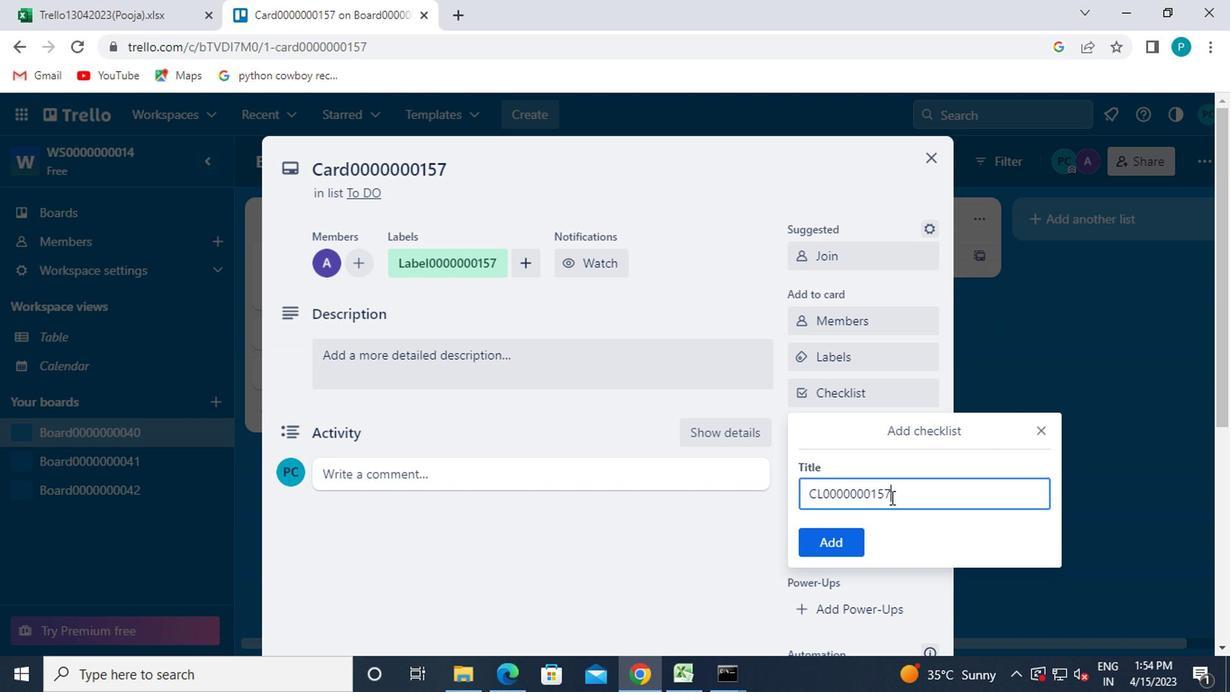 
Action: Mouse pressed left at (841, 558)
Screenshot: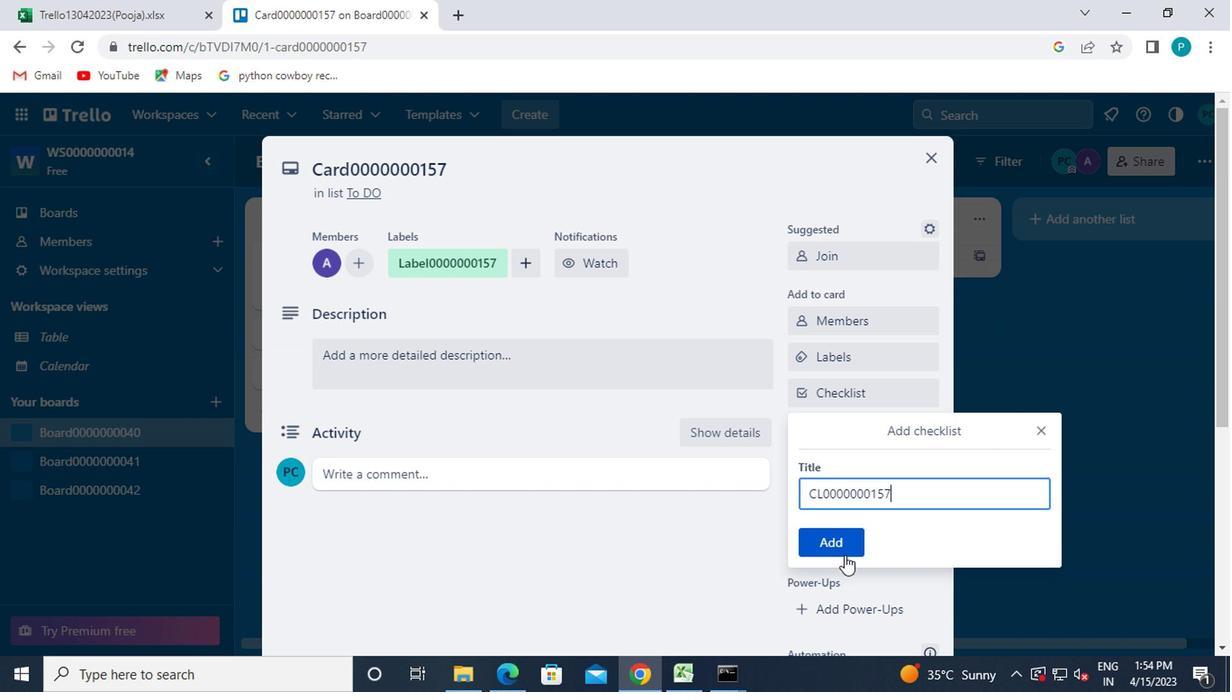 
Action: Mouse moved to (800, 432)
Screenshot: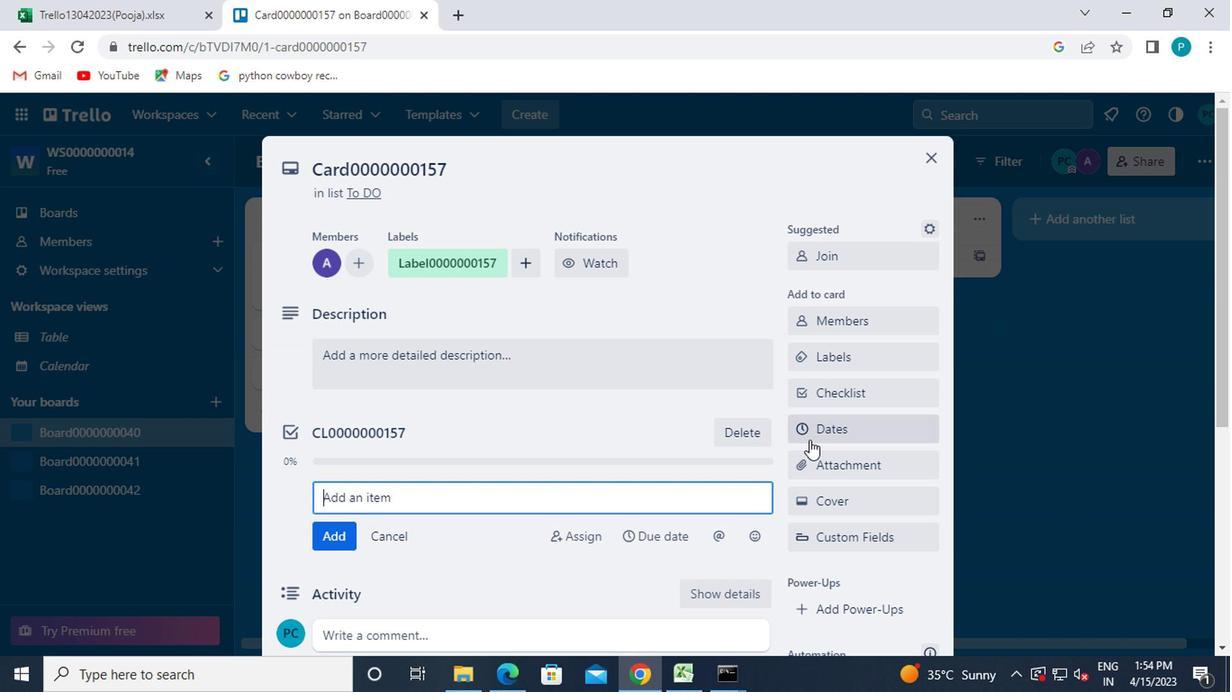
Action: Mouse pressed left at (800, 432)
Screenshot: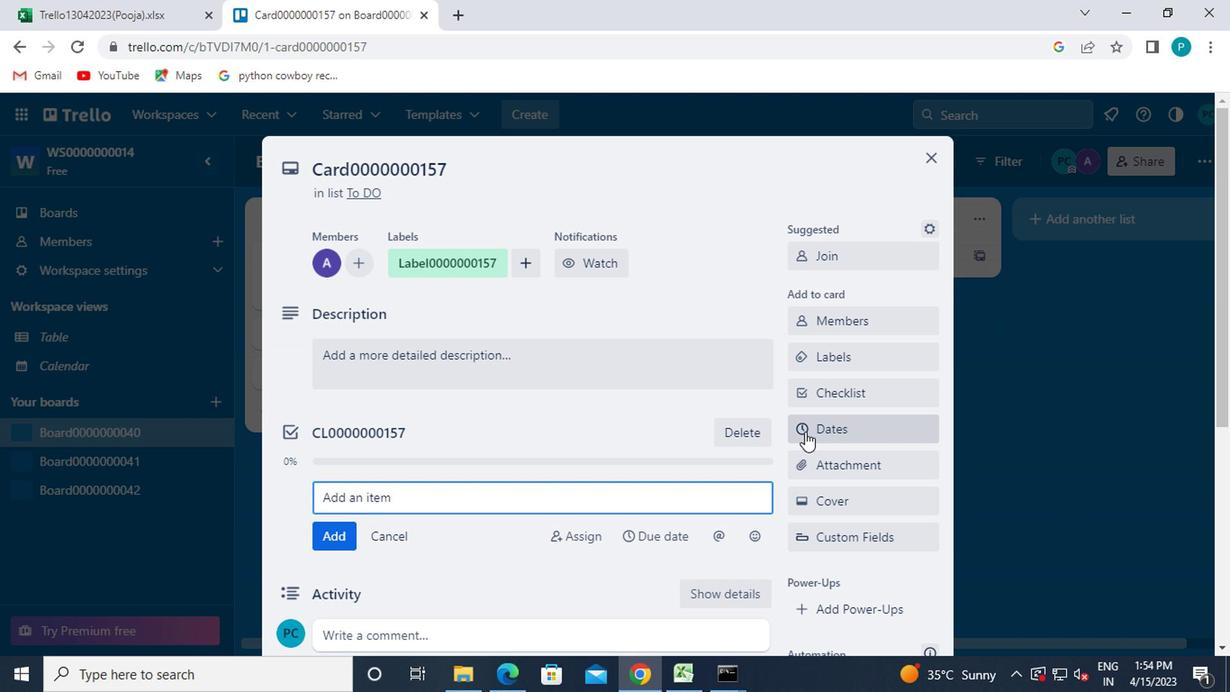
Action: Mouse moved to (805, 478)
Screenshot: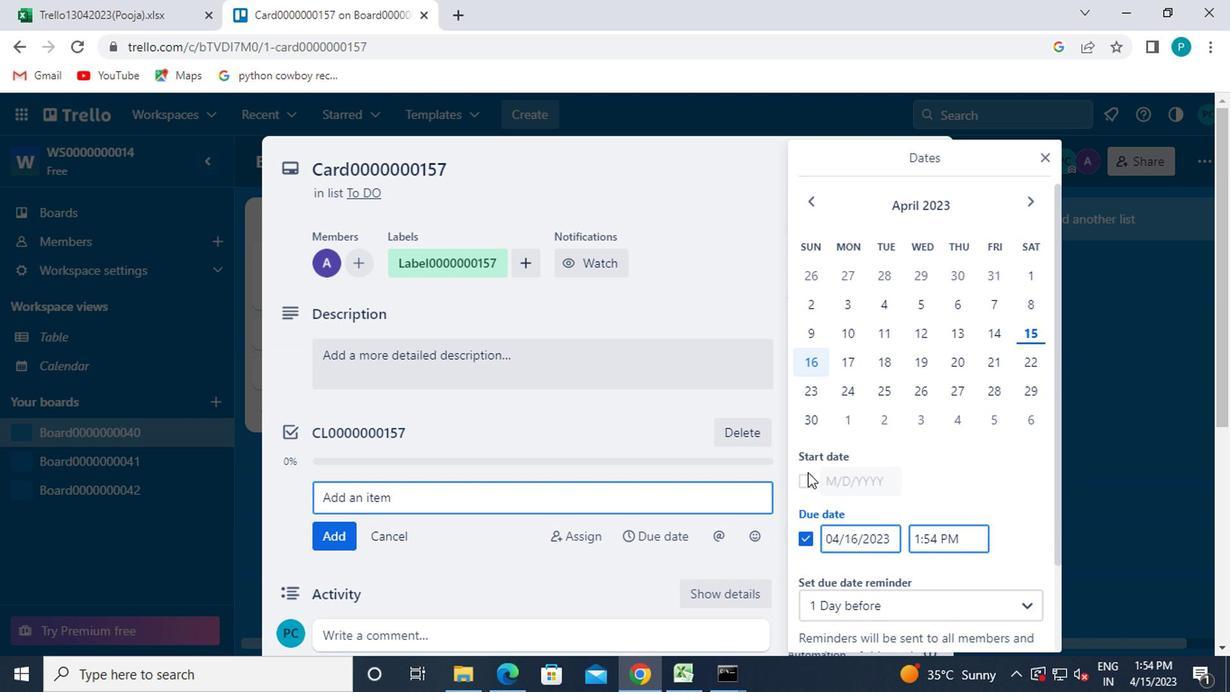 
Action: Mouse pressed left at (805, 478)
Screenshot: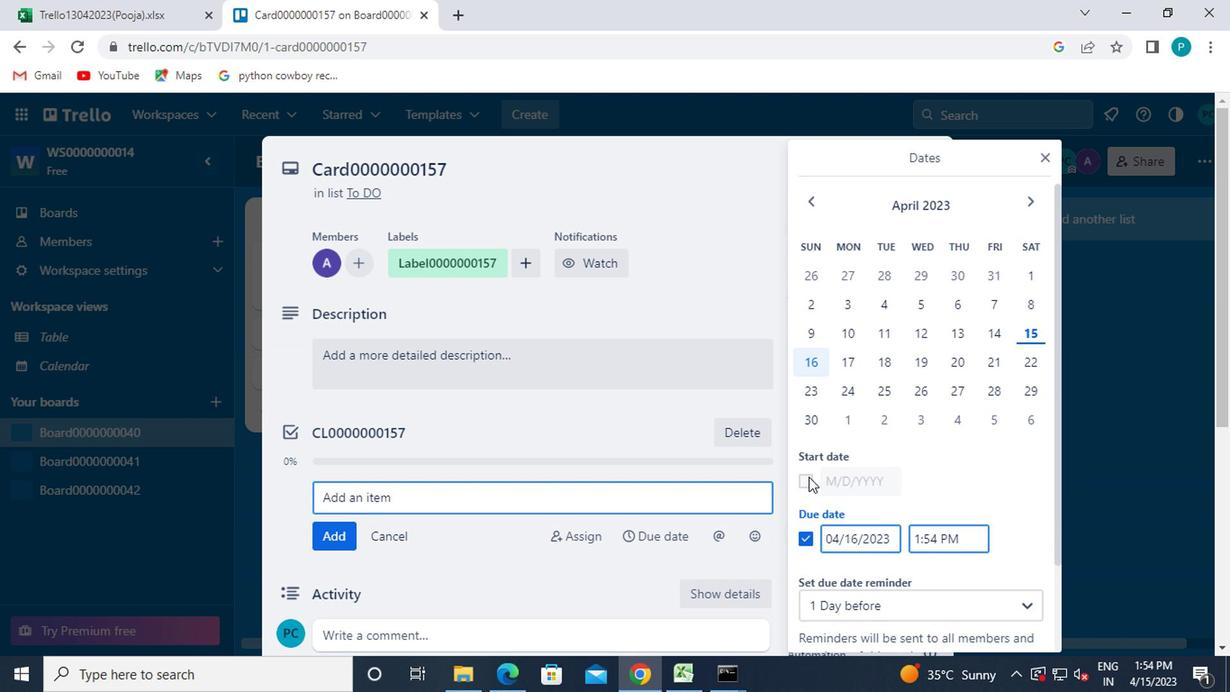 
Action: Mouse moved to (1024, 300)
Screenshot: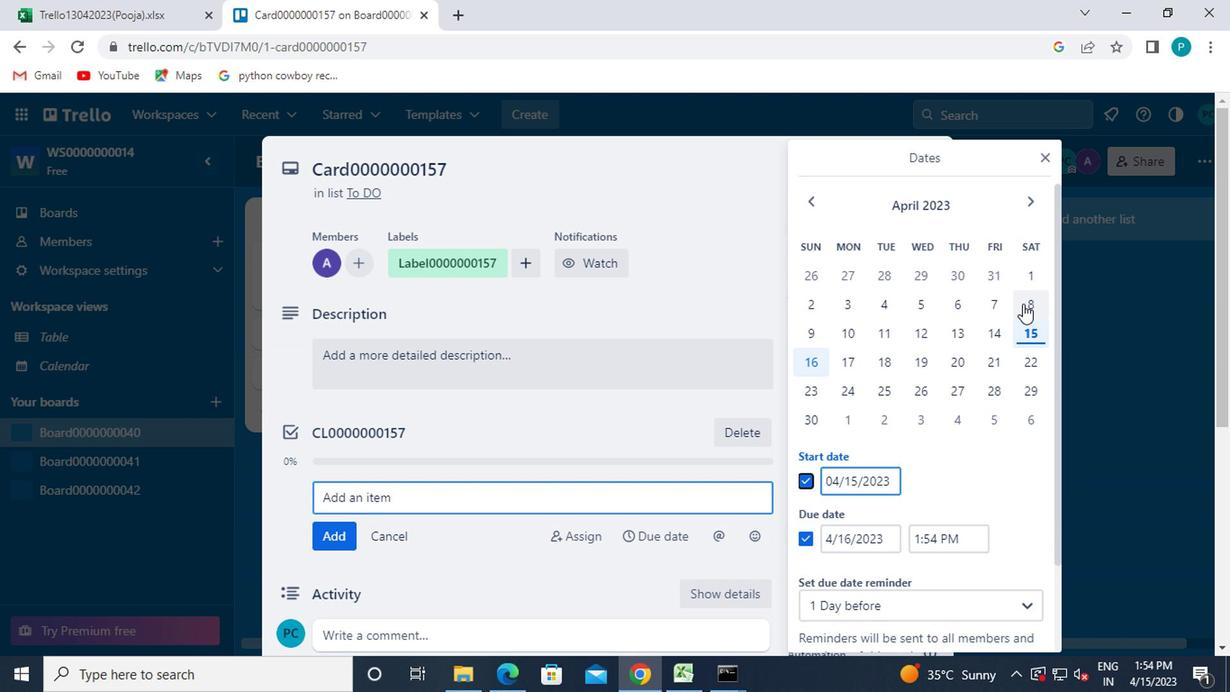 
Action: Mouse pressed left at (1024, 300)
Screenshot: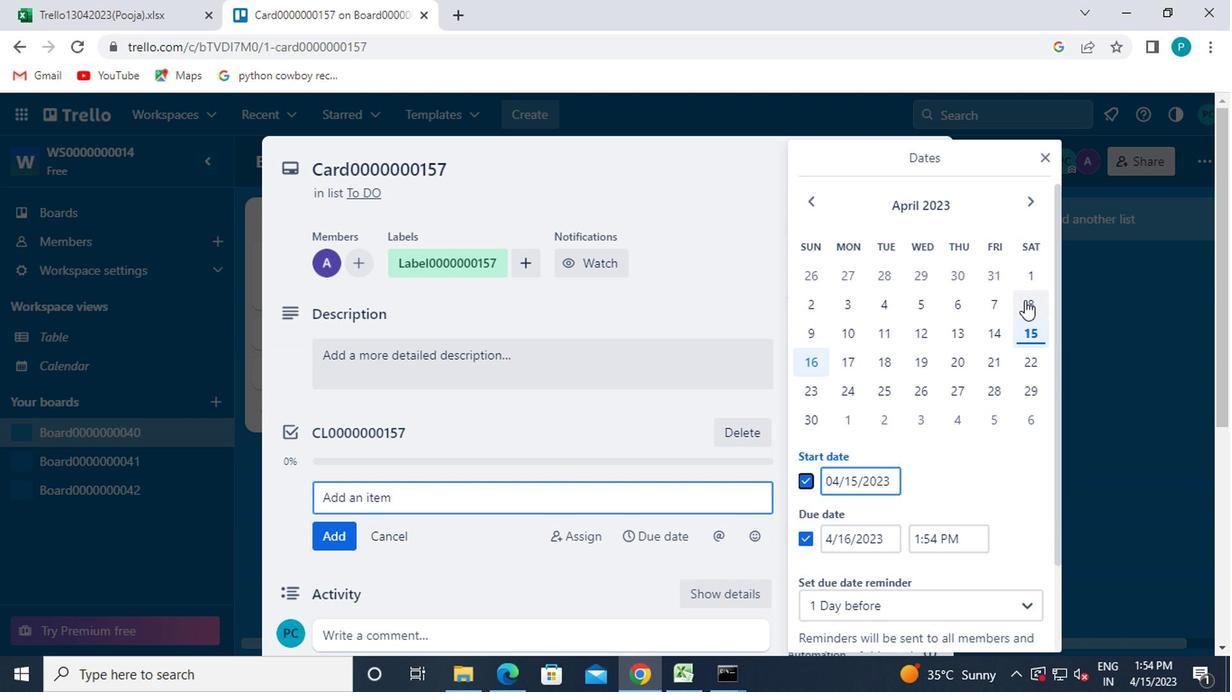 
Action: Mouse moved to (812, 420)
Screenshot: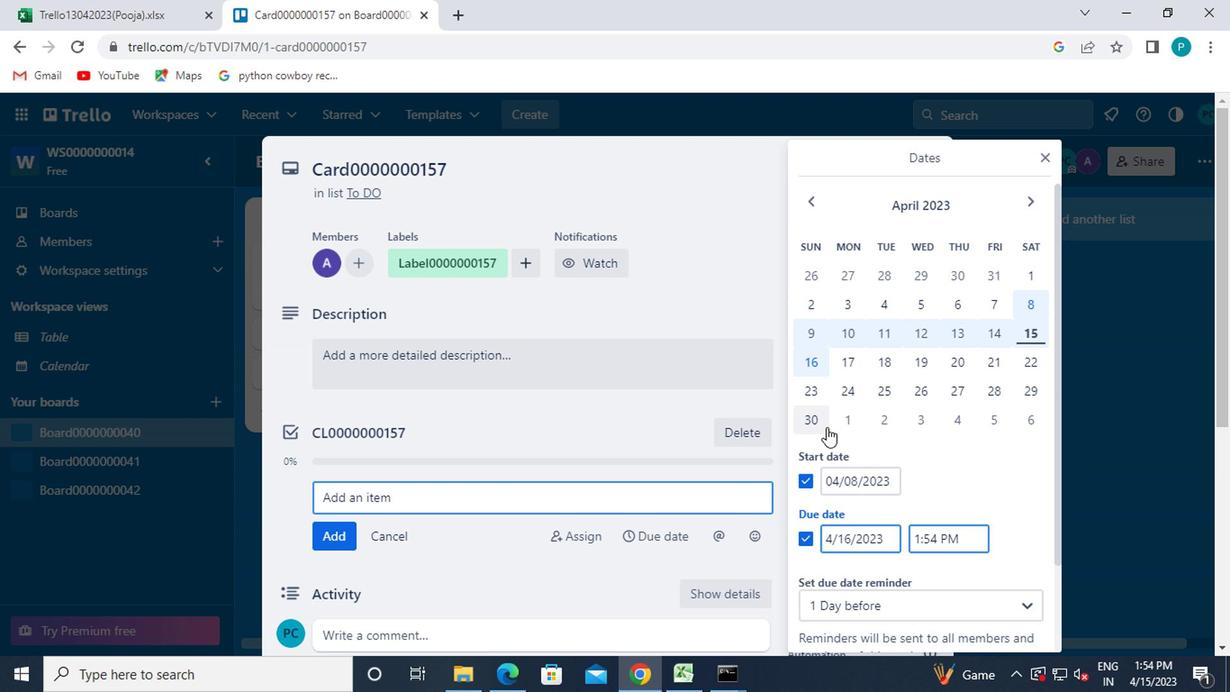 
Action: Mouse pressed left at (812, 420)
Screenshot: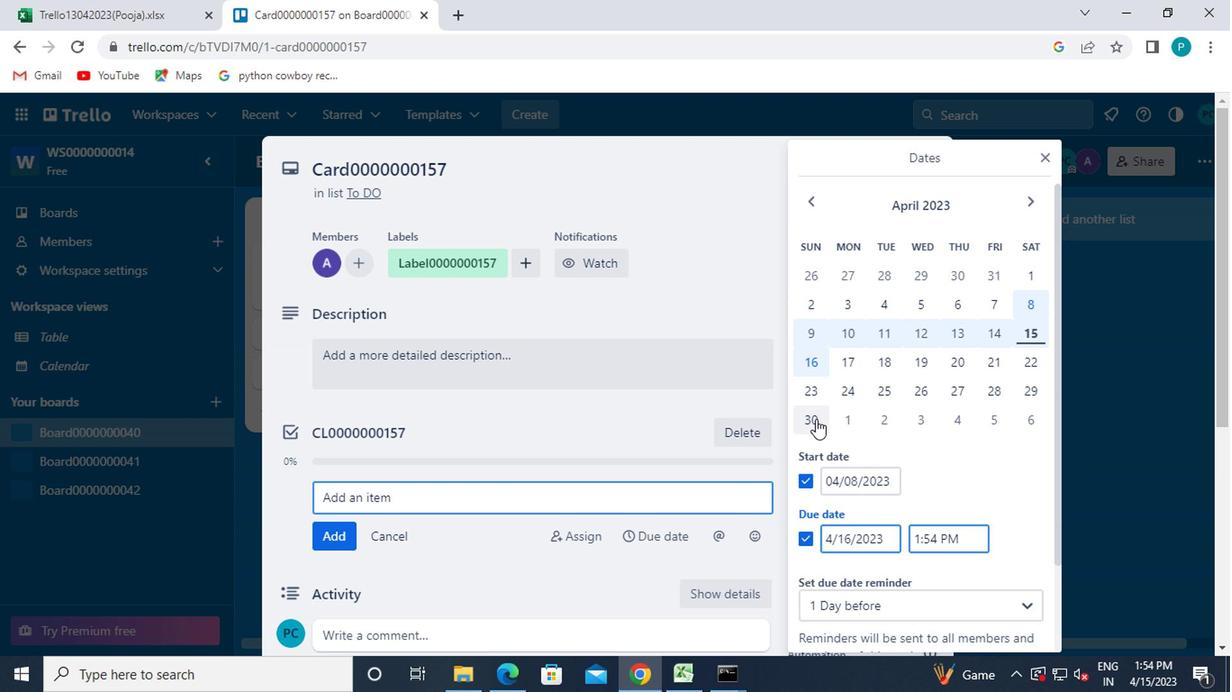 
Action: Mouse moved to (918, 467)
Screenshot: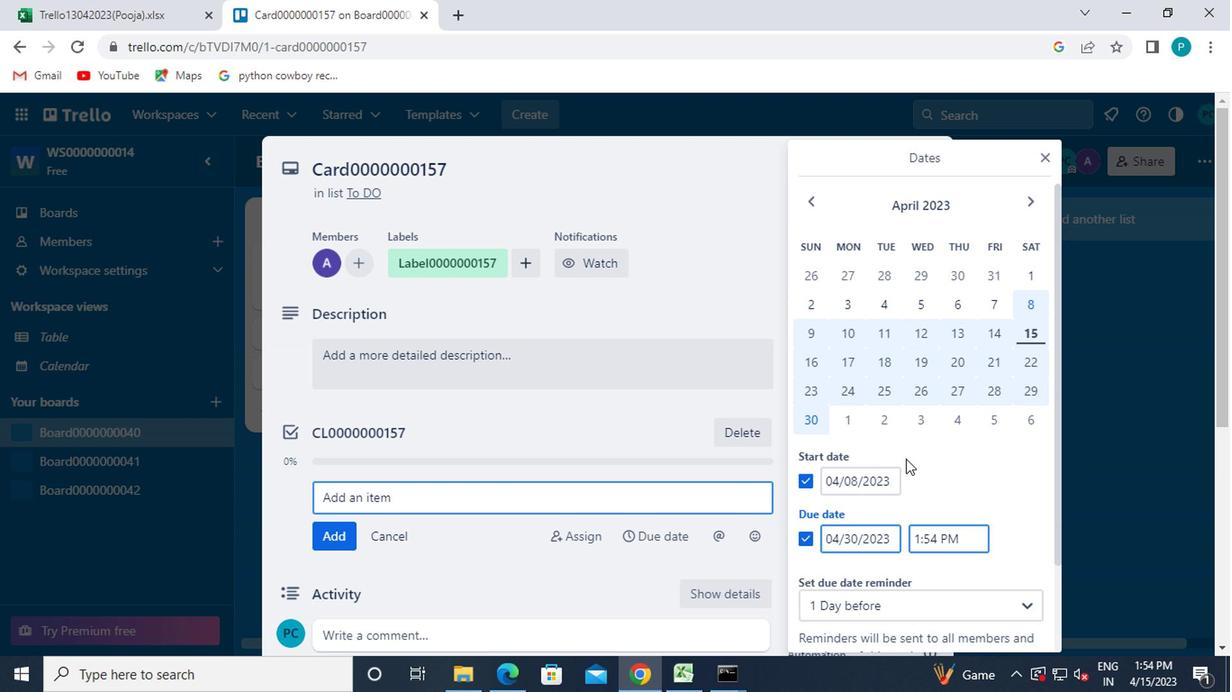 
Action: Mouse scrolled (918, 466) with delta (0, -1)
Screenshot: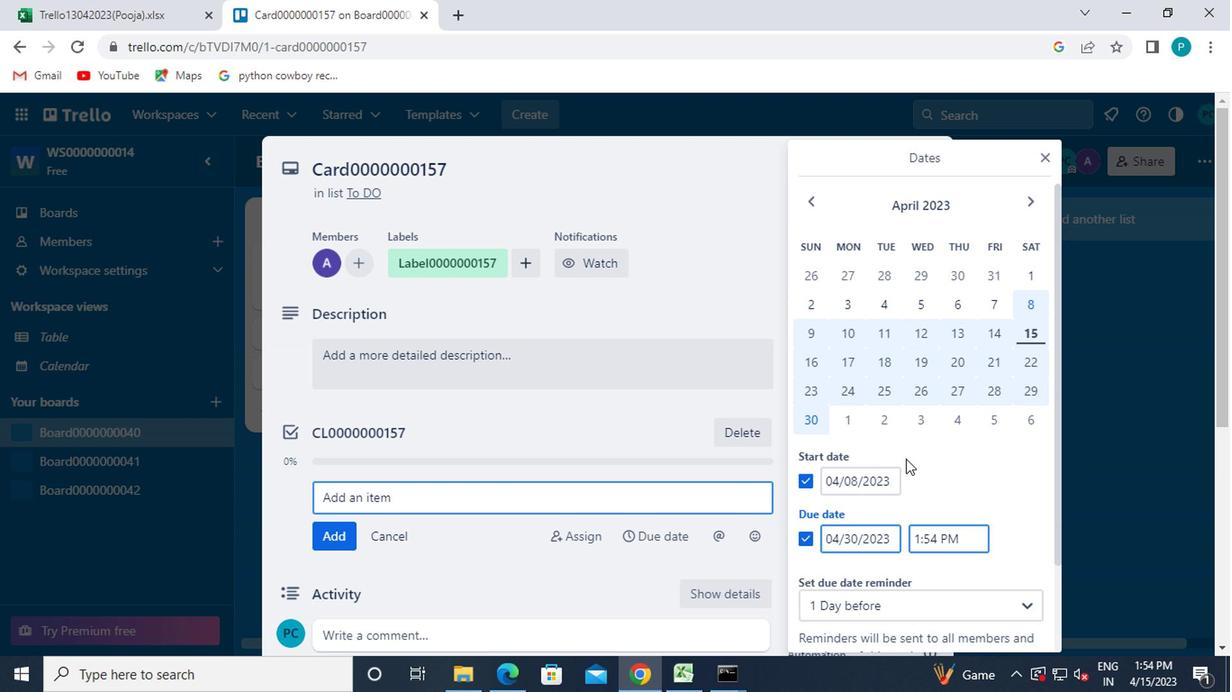 
Action: Mouse scrolled (918, 466) with delta (0, -1)
Screenshot: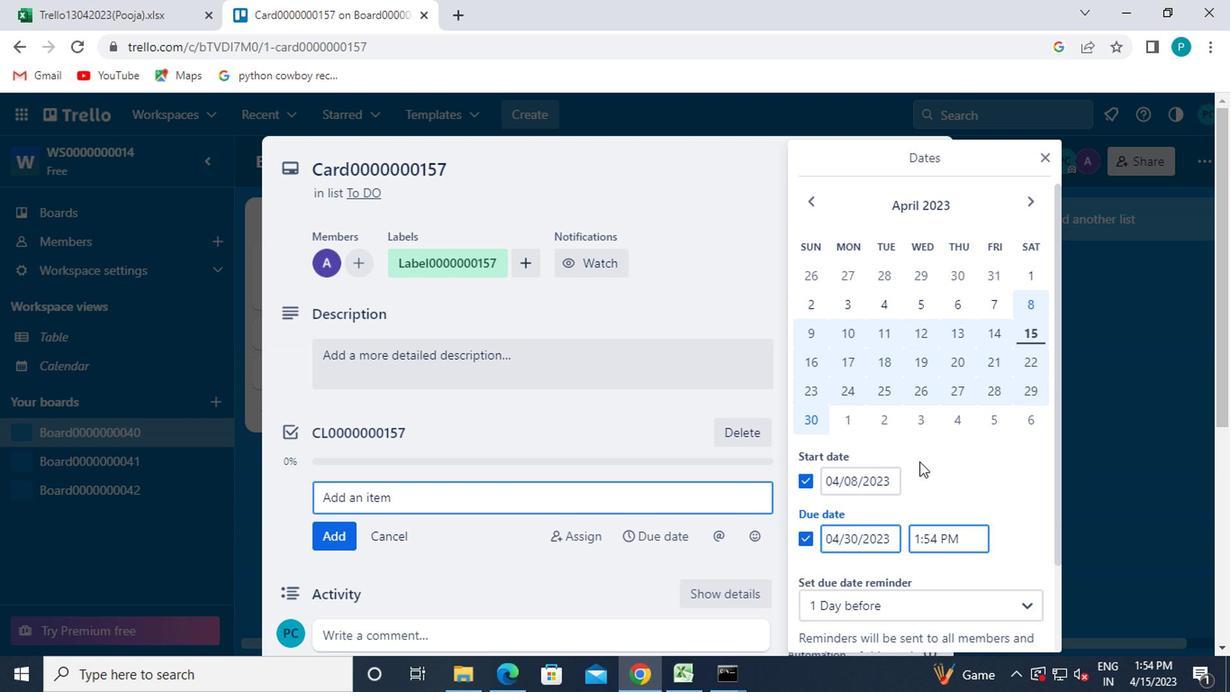 
Action: Mouse scrolled (918, 466) with delta (0, -1)
Screenshot: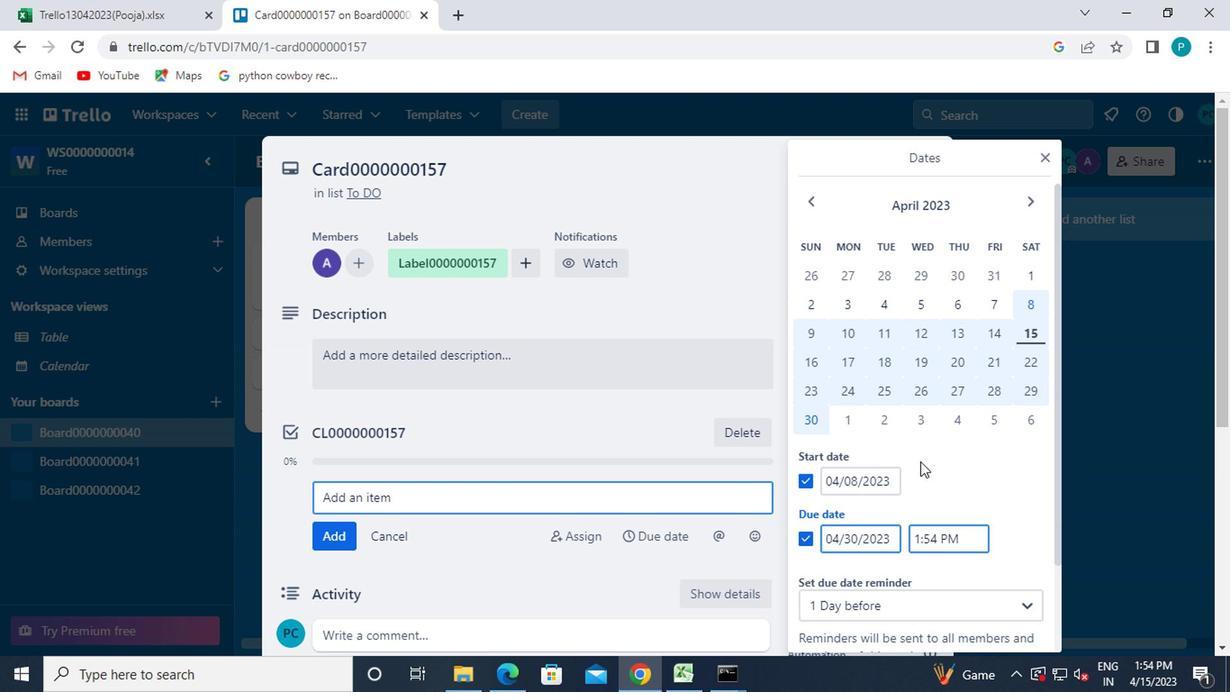 
Action: Mouse moved to (880, 578)
Screenshot: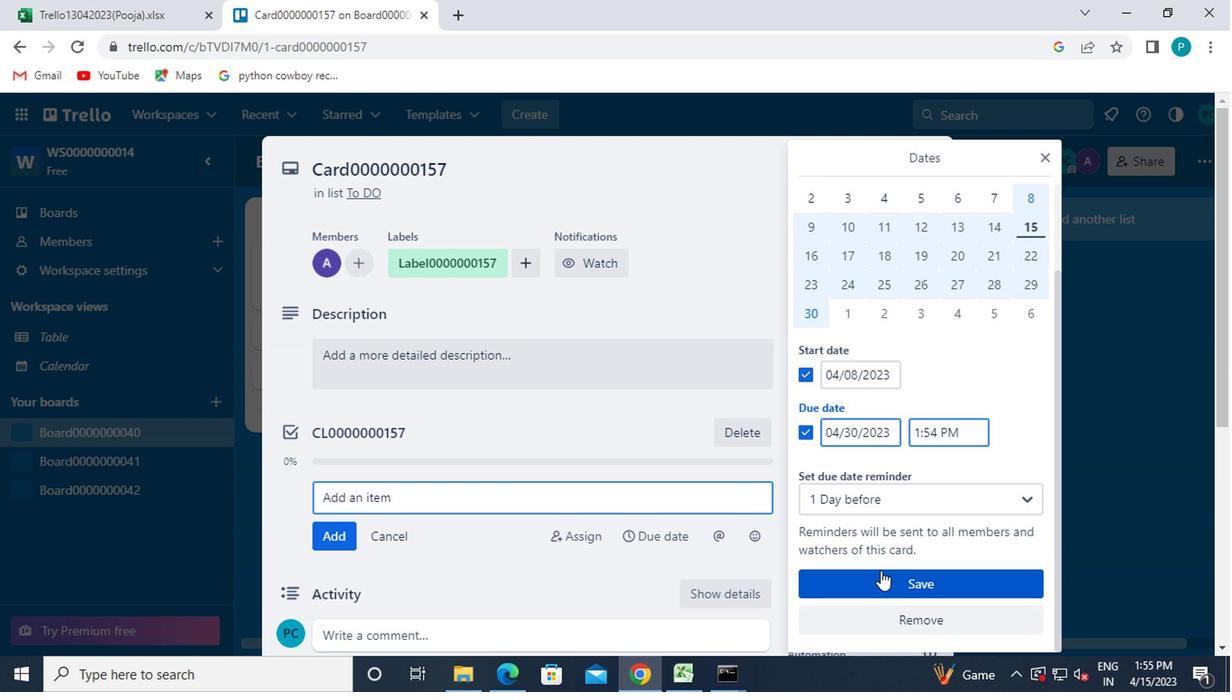 
Action: Mouse pressed left at (880, 578)
Screenshot: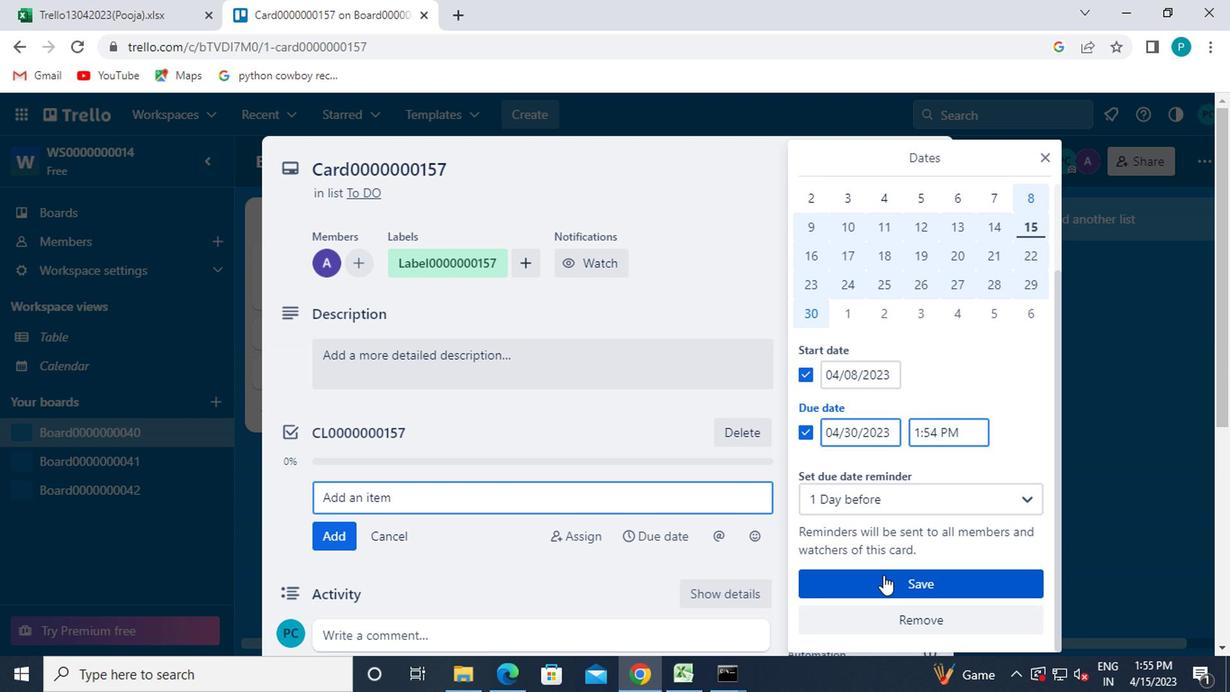 
